 Task: Add an event with the title Lunch and Learn Session, date '2023/10/19', time 8:30 AM to 10:30 AMand add a description: A lunch and learn session is a unique professional development opportunity where employees gather during their lunch break to learn and engage in educational activities. It combines the convenience of a mealtime with valuable learning experiences, creating a relaxed and interactive environment for knowledge sharing and skill enhancement._x000D_
_x000D_
, put the event into Orange category . Add location for the event as: 321 Via del Corso, Rome, Italy, logged in from the account softage.1@softage.netand send the event invitation to softage.2@softage.net and softage.3@softage.net. Set a reminder for the event 15 minutes before
Action: Mouse moved to (105, 104)
Screenshot: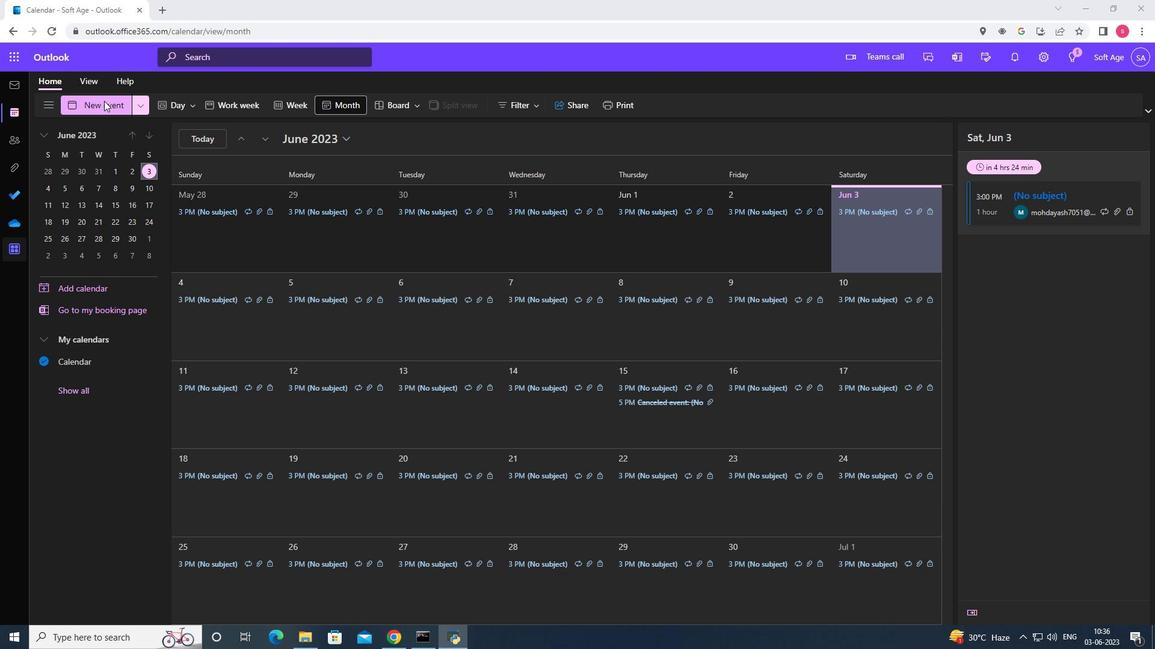 
Action: Mouse pressed left at (105, 104)
Screenshot: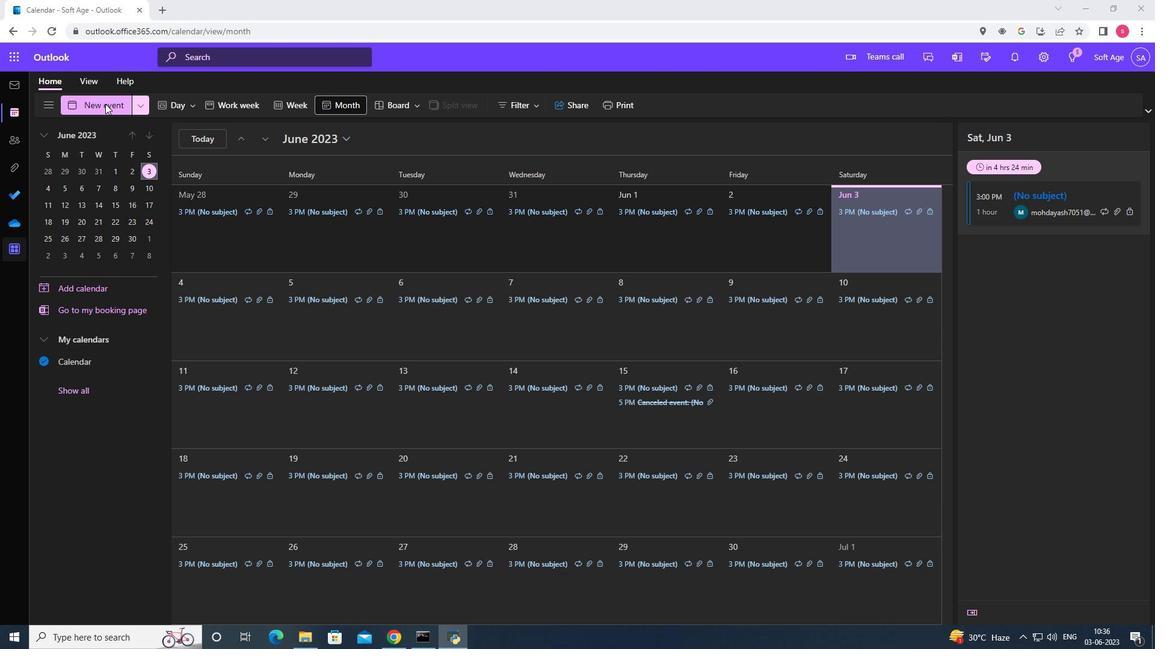 
Action: Mouse moved to (358, 196)
Screenshot: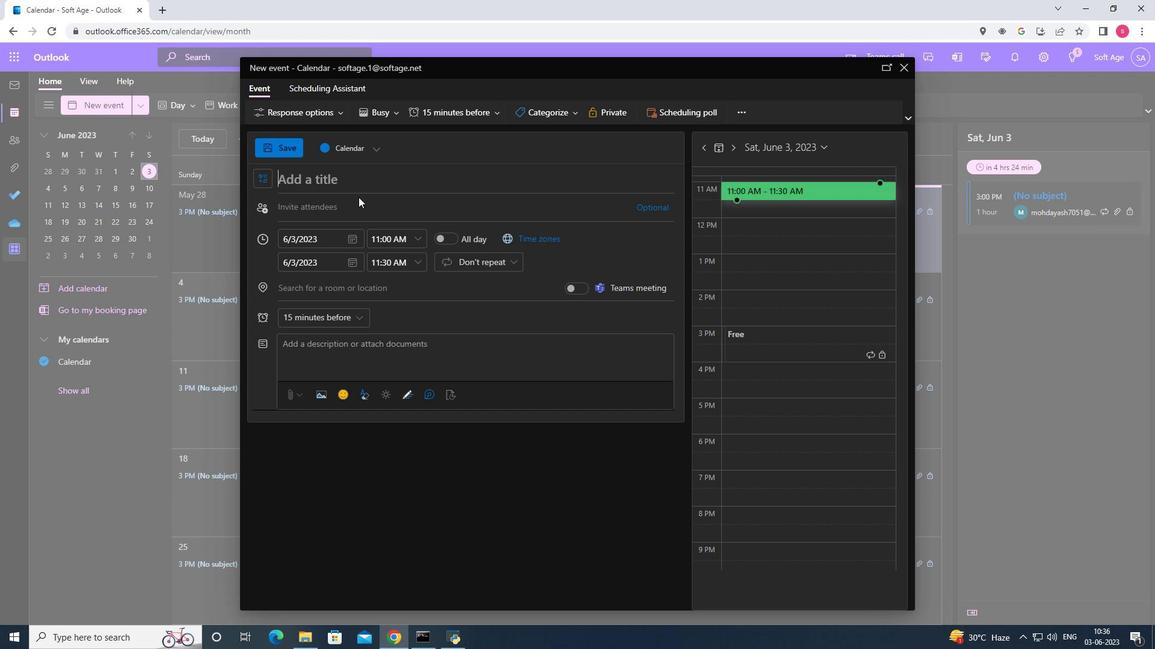 
Action: Key pressed <Key.shift>Lunch<Key.space><Key.shift><Key.shift><Key.shift><Key.shift><Key.shift><Key.shift><Key.shift><Key.shift><Key.shift><Key.shift><Key.shift><Key.shift><Key.shift><Key.shift><Key.shift><Key.shift><Key.shift><Key.shift><Key.shift><Key.shift><Key.shift><Key.shift>and<Key.space><Key.shift><Key.shift><Key.shift><Key.shift><Key.shift><Key.shift><Key.shift><Key.shift><Key.shift><Key.shift><Key.shift><Key.shift><Key.shift><Key.shift><Key.shift><Key.shift><Key.shift><Key.shift><Key.shift><Key.shift><Key.shift><Key.shift><Key.shift><Key.shift><Key.shift><Key.shift><Key.shift><Key.shift><Key.shift>Learn<Key.space><Key.shift>Session
Screenshot: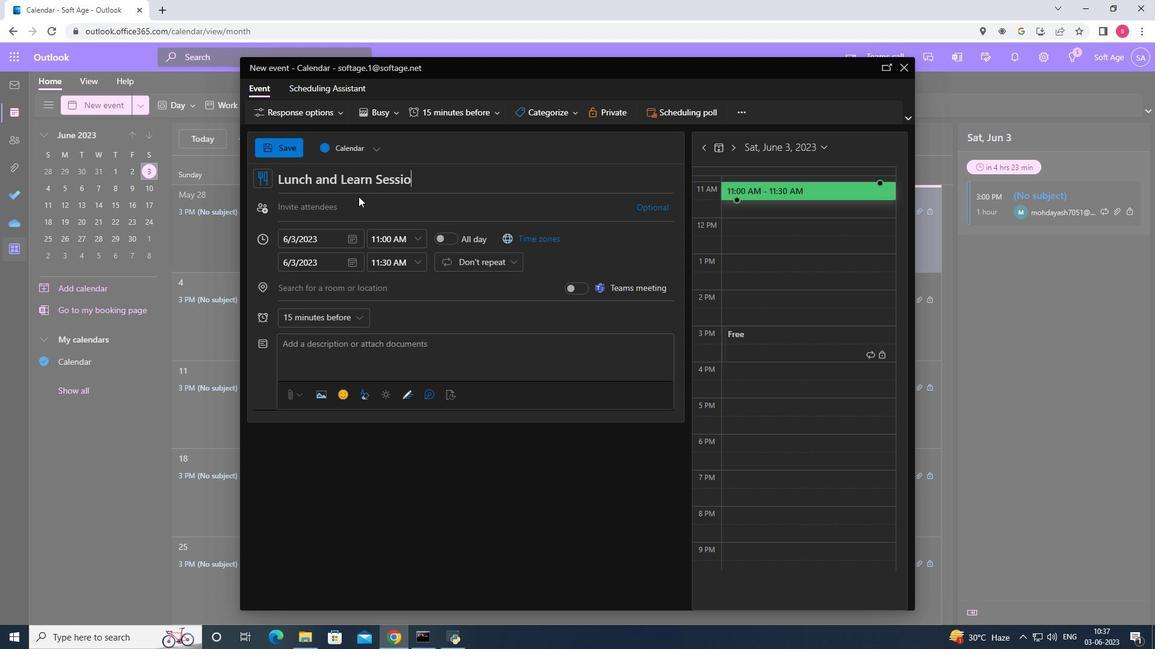 
Action: Mouse moved to (347, 240)
Screenshot: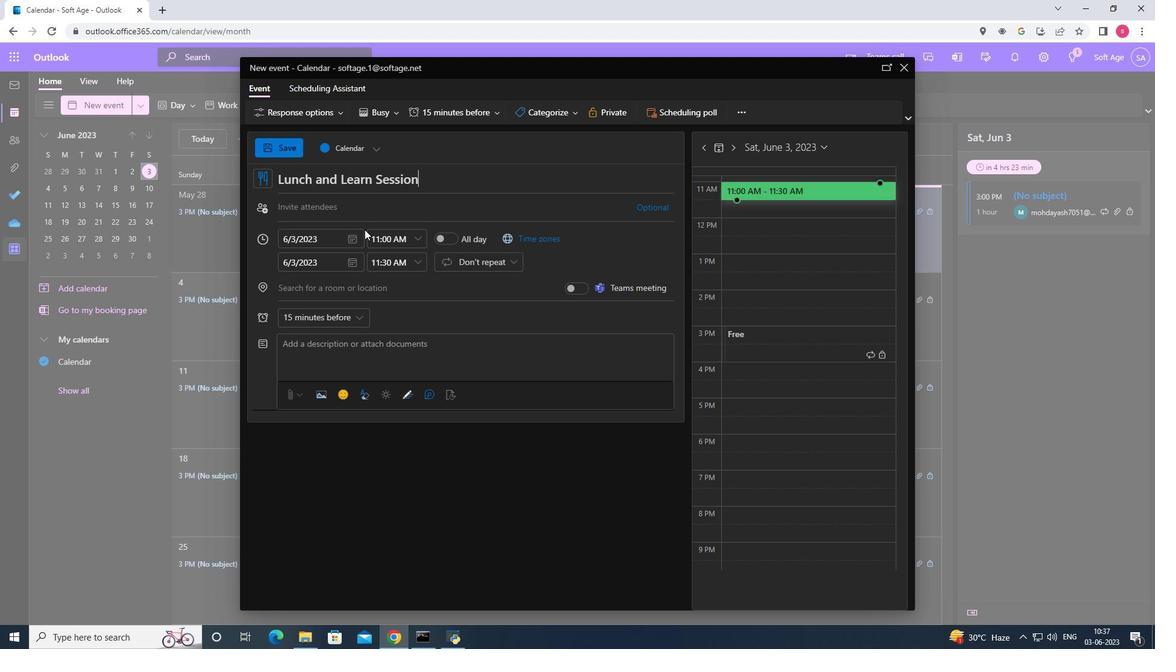 
Action: Mouse pressed left at (347, 240)
Screenshot: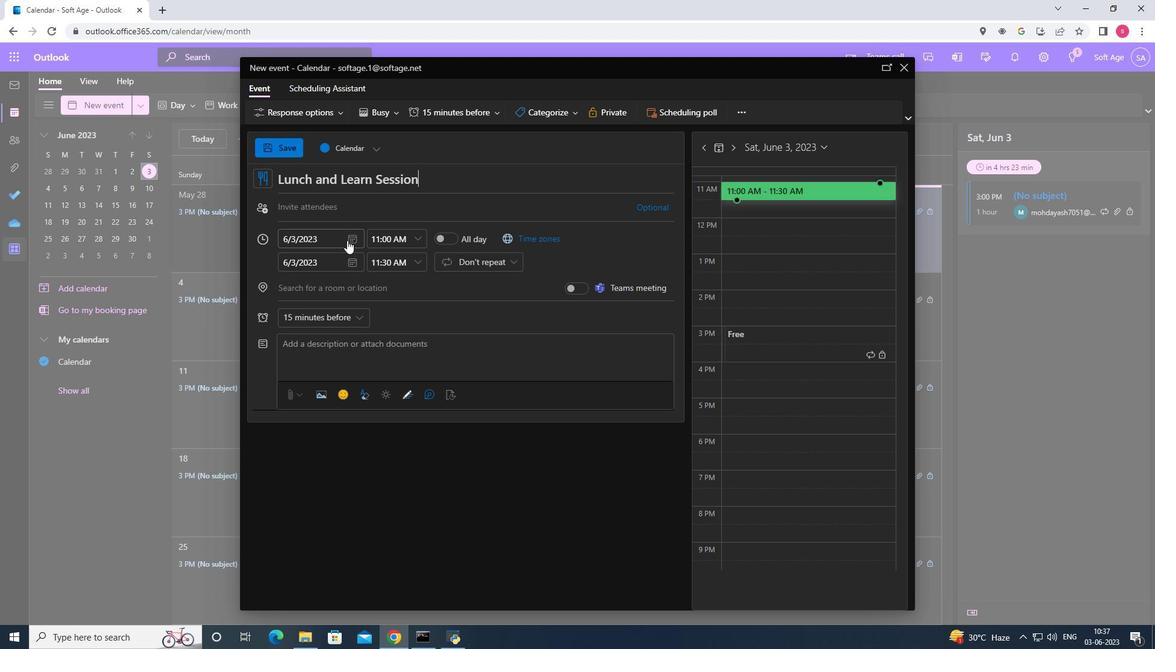 
Action: Mouse moved to (393, 265)
Screenshot: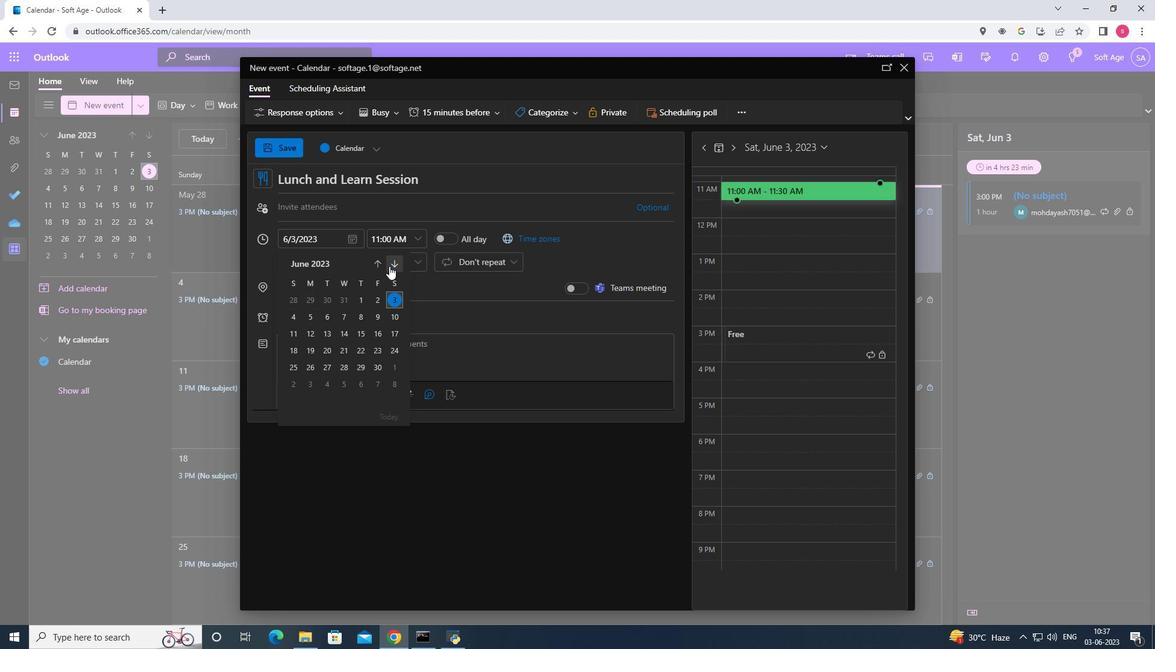 
Action: Mouse pressed left at (393, 265)
Screenshot: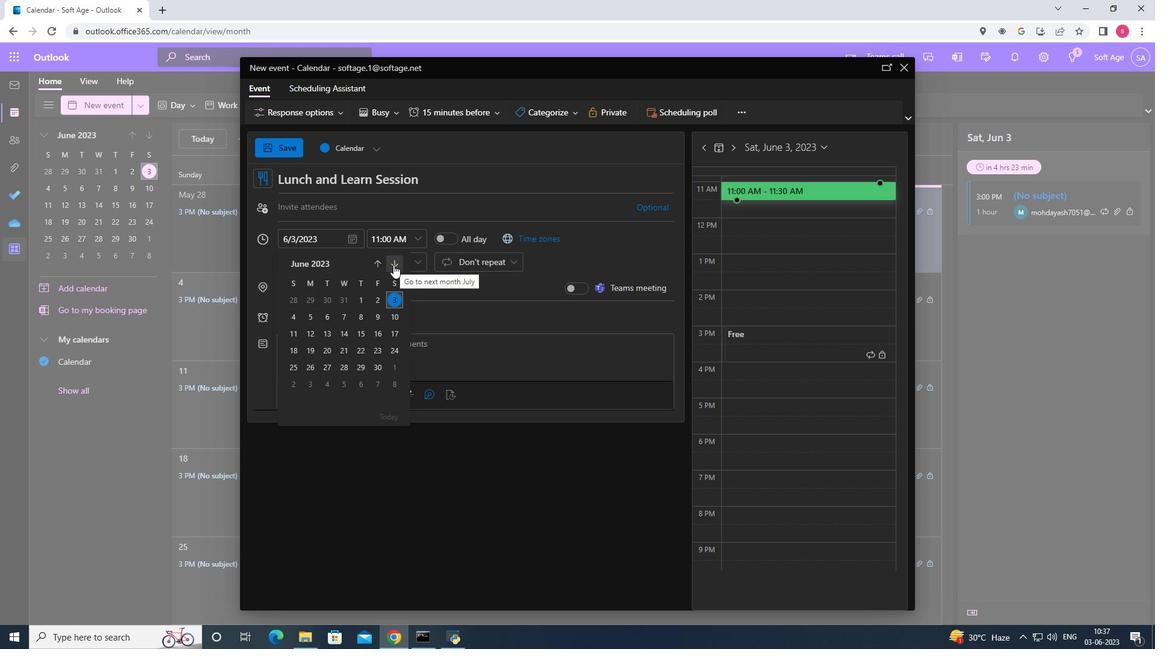 
Action: Mouse pressed left at (393, 265)
Screenshot: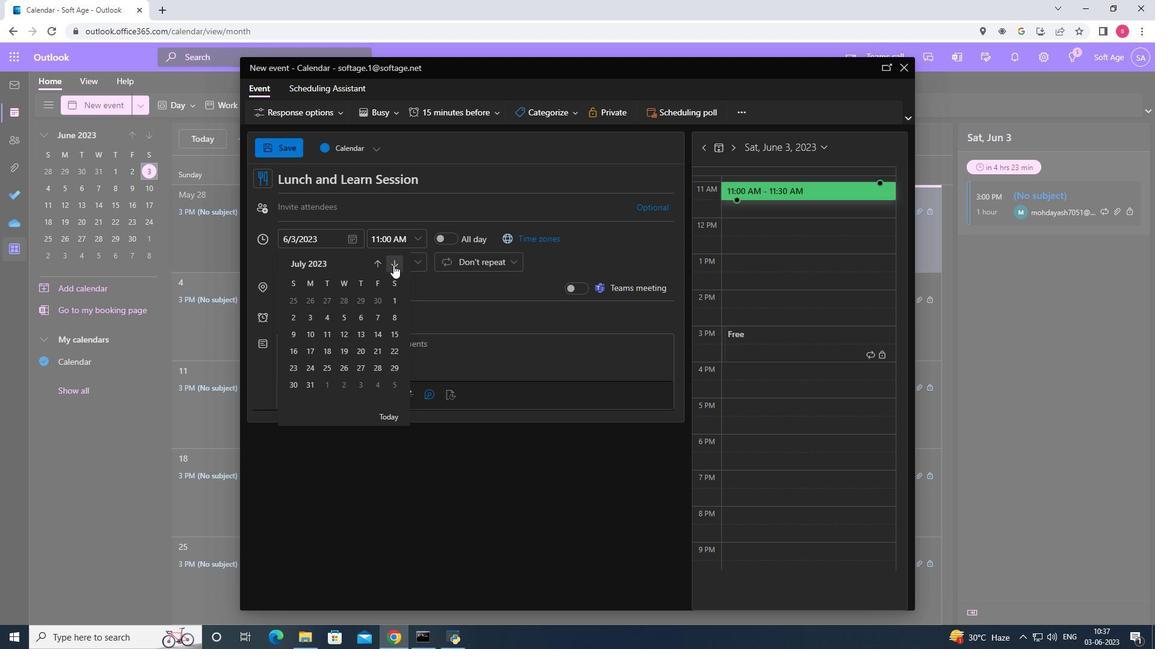 
Action: Mouse pressed left at (393, 265)
Screenshot: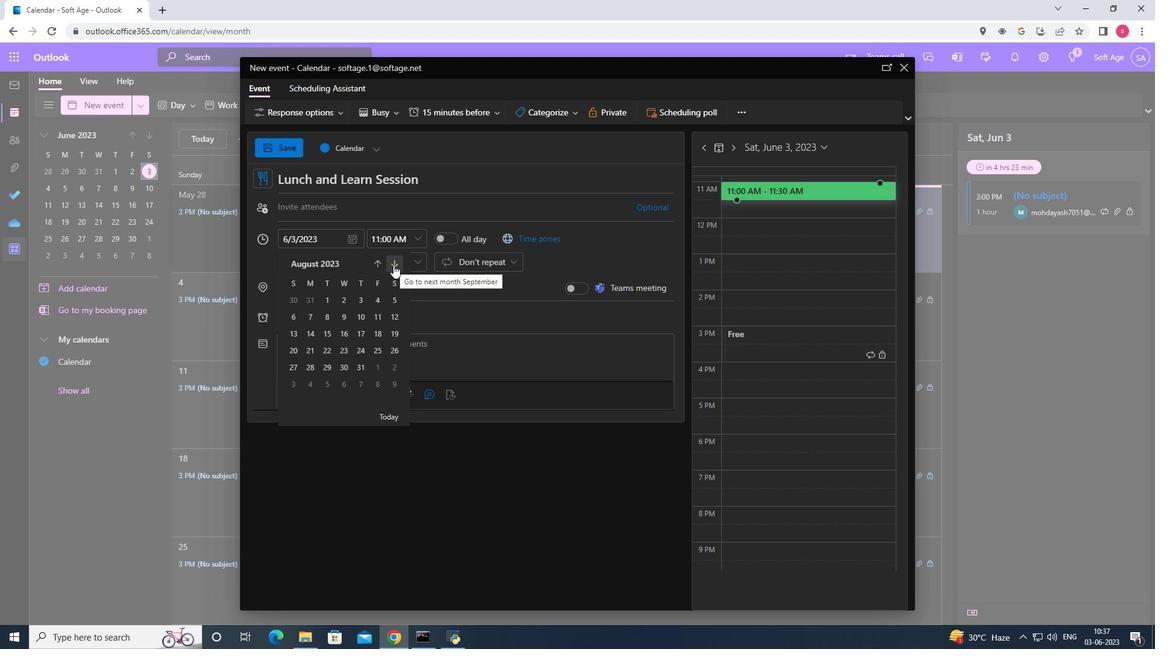 
Action: Mouse pressed left at (393, 265)
Screenshot: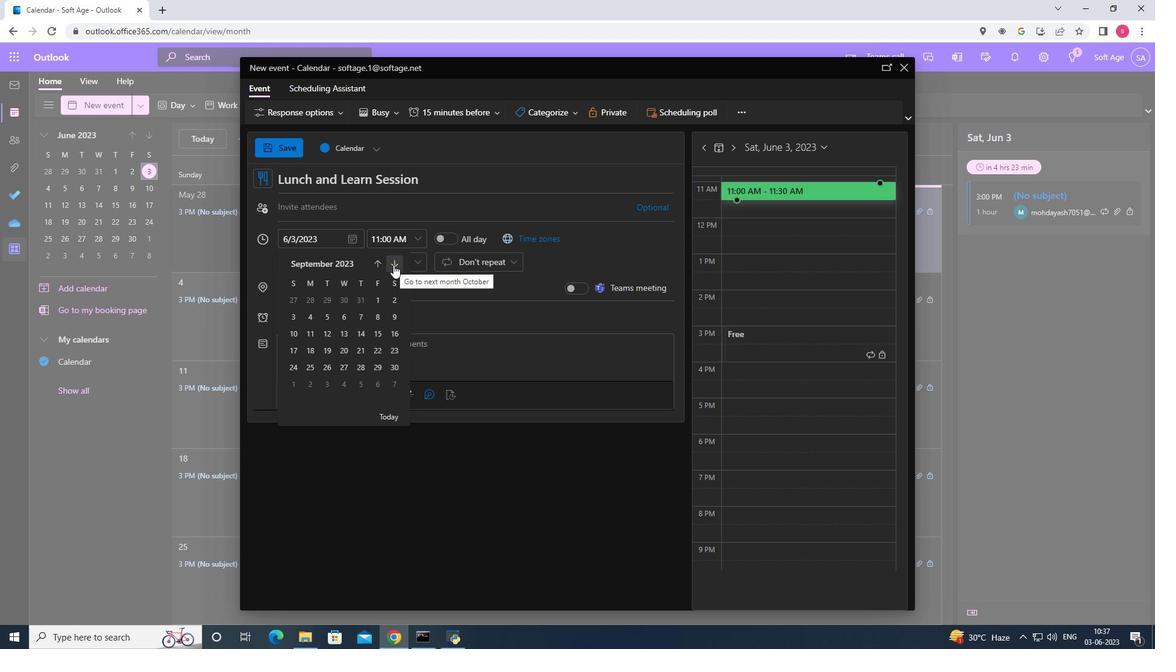 
Action: Mouse moved to (361, 334)
Screenshot: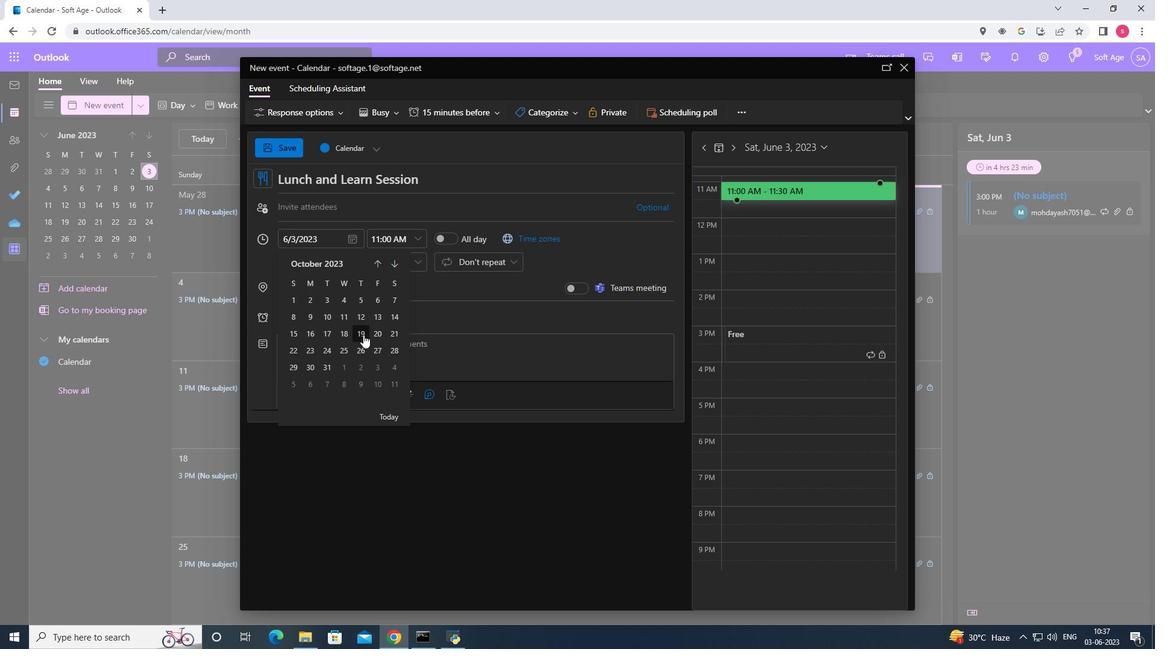 
Action: Mouse pressed left at (361, 334)
Screenshot: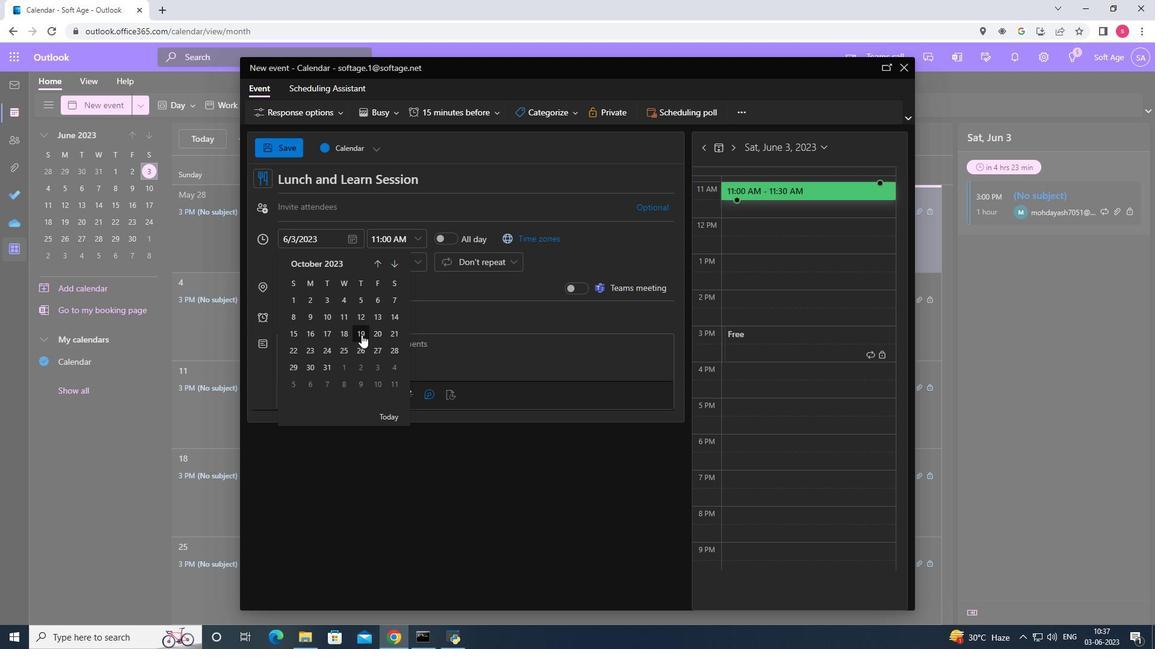 
Action: Mouse moved to (418, 238)
Screenshot: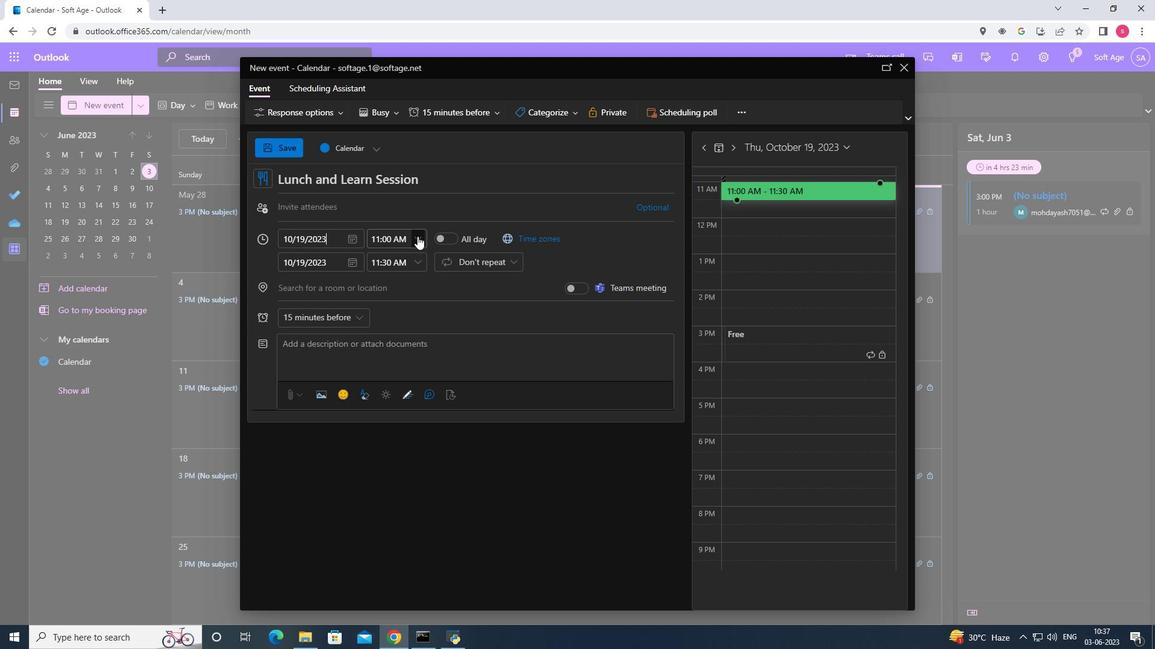 
Action: Mouse pressed left at (418, 238)
Screenshot: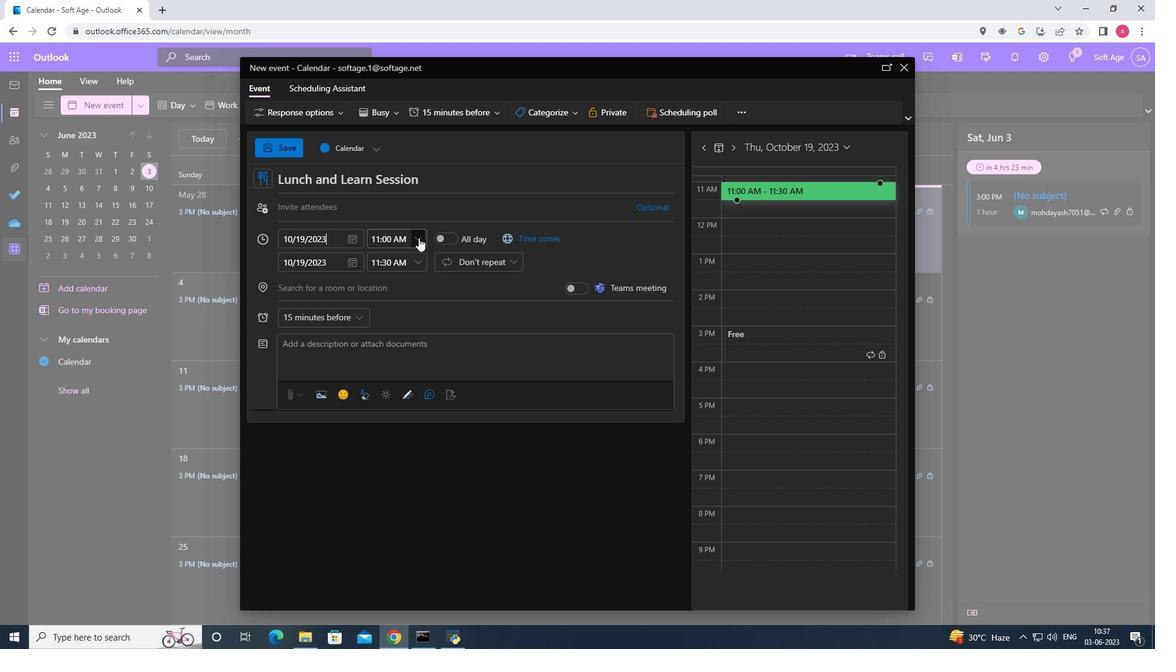
Action: Mouse moved to (434, 256)
Screenshot: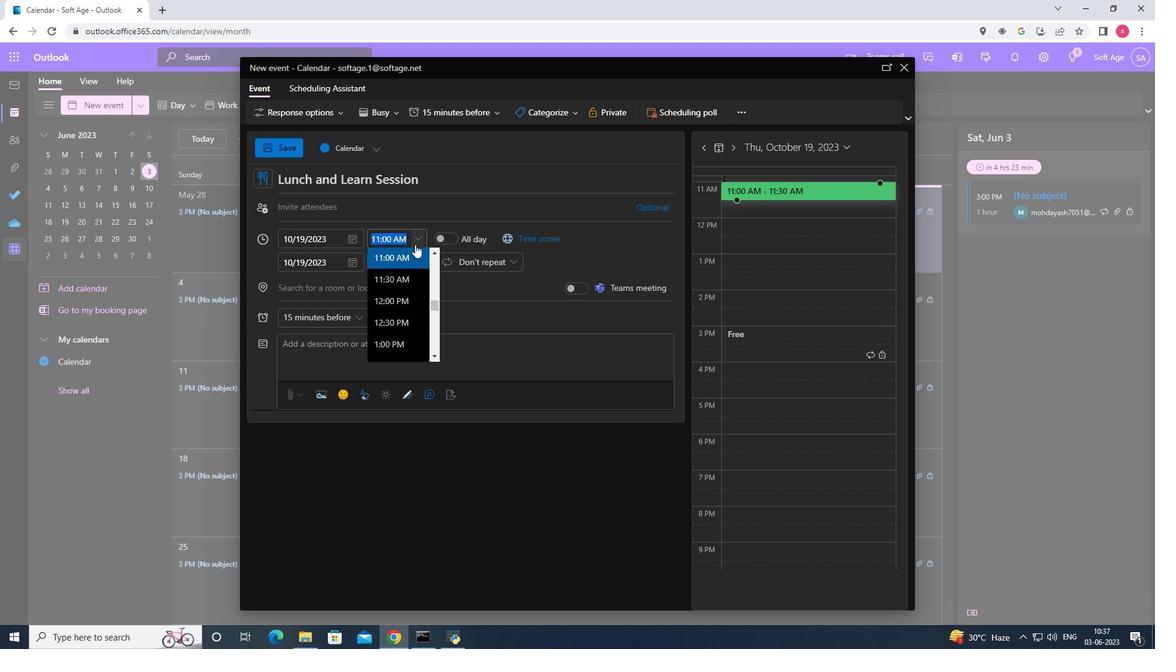 
Action: Mouse pressed left at (434, 256)
Screenshot: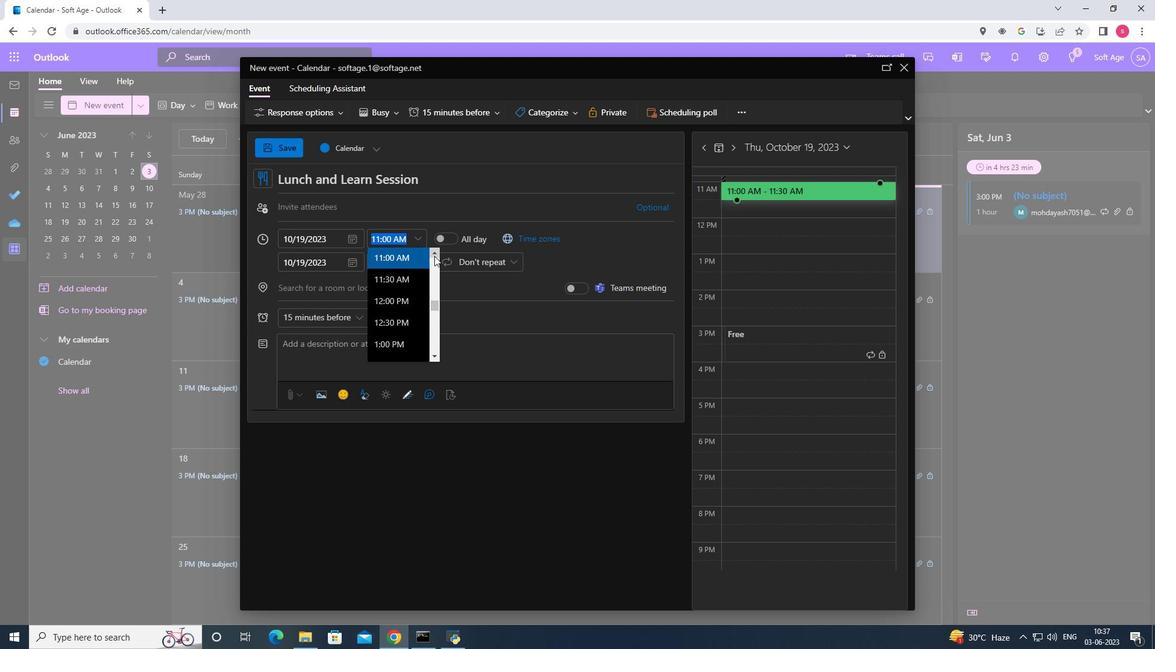 
Action: Mouse pressed left at (434, 256)
Screenshot: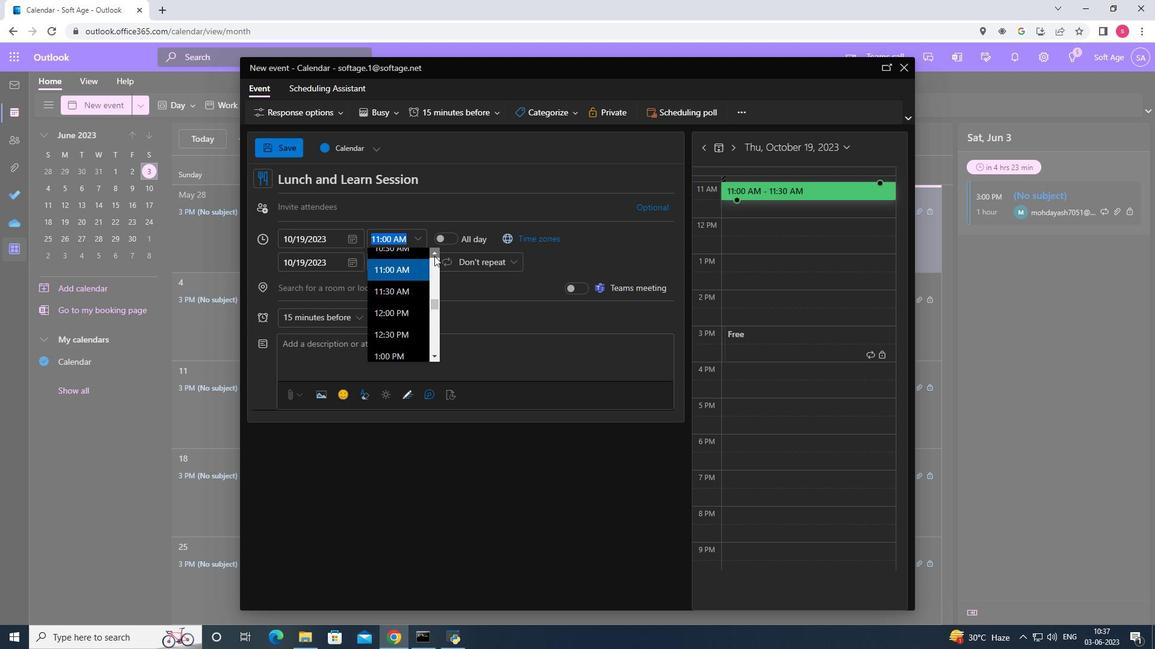 
Action: Mouse pressed left at (434, 256)
Screenshot: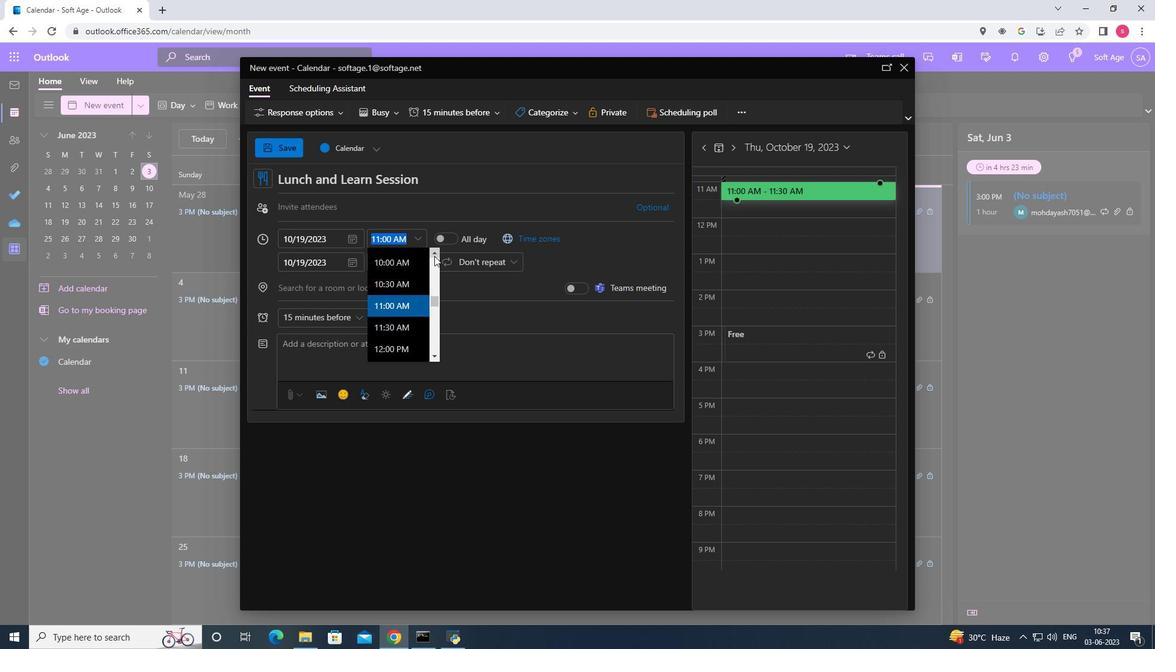 
Action: Mouse pressed left at (434, 256)
Screenshot: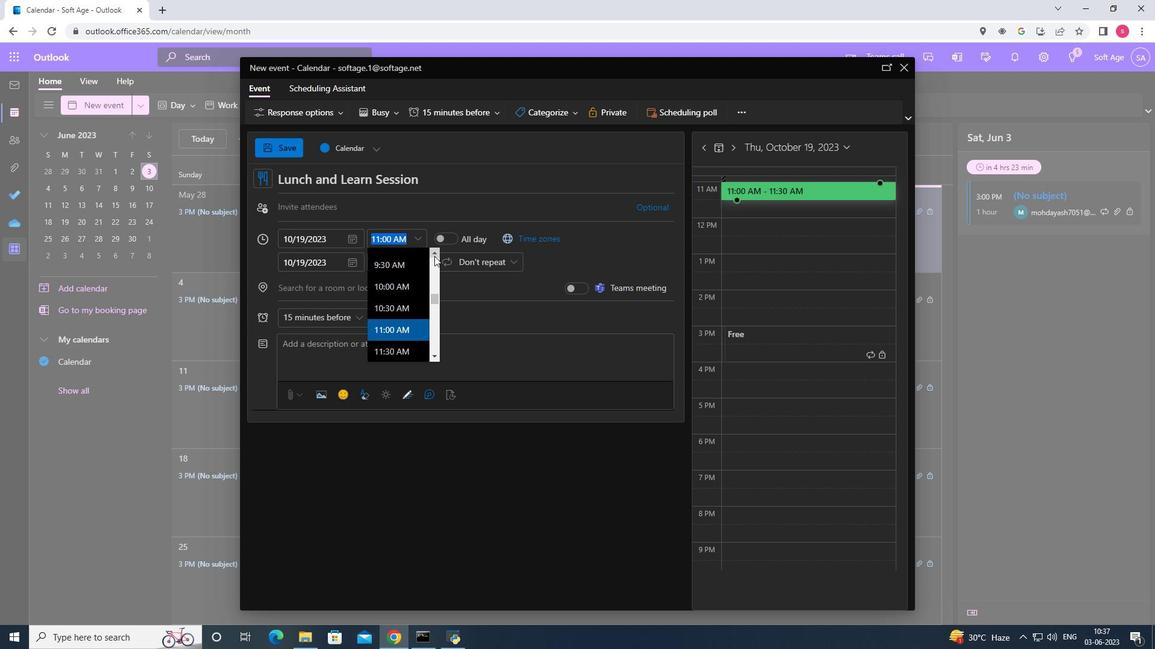 
Action: Mouse pressed left at (434, 256)
Screenshot: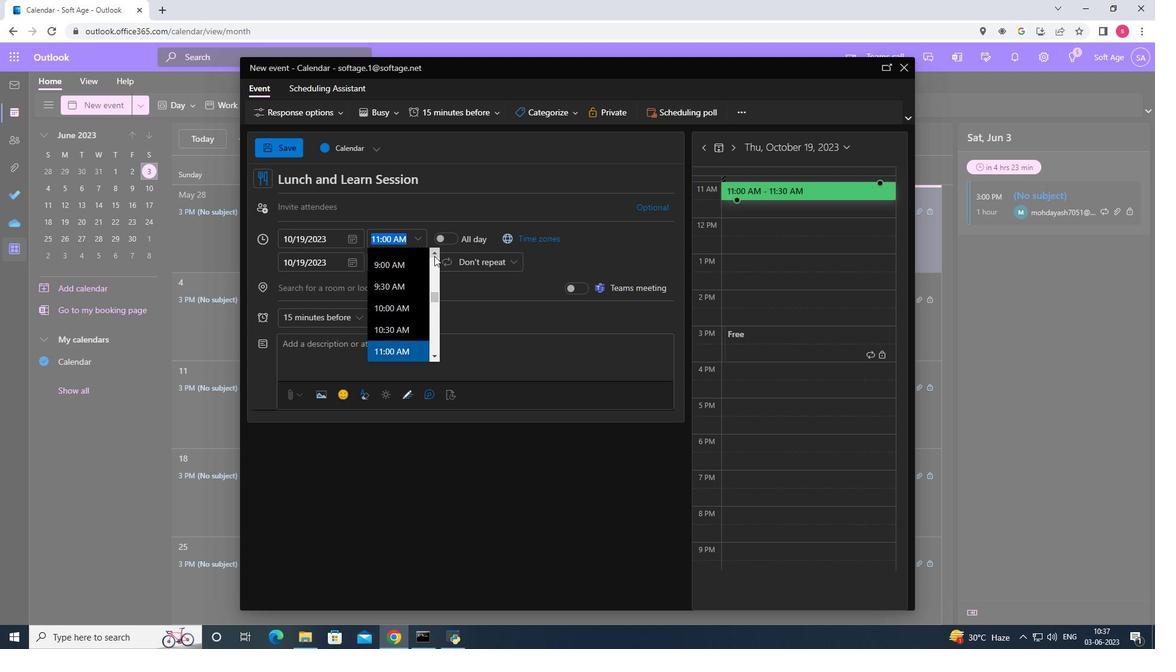 
Action: Mouse pressed left at (434, 256)
Screenshot: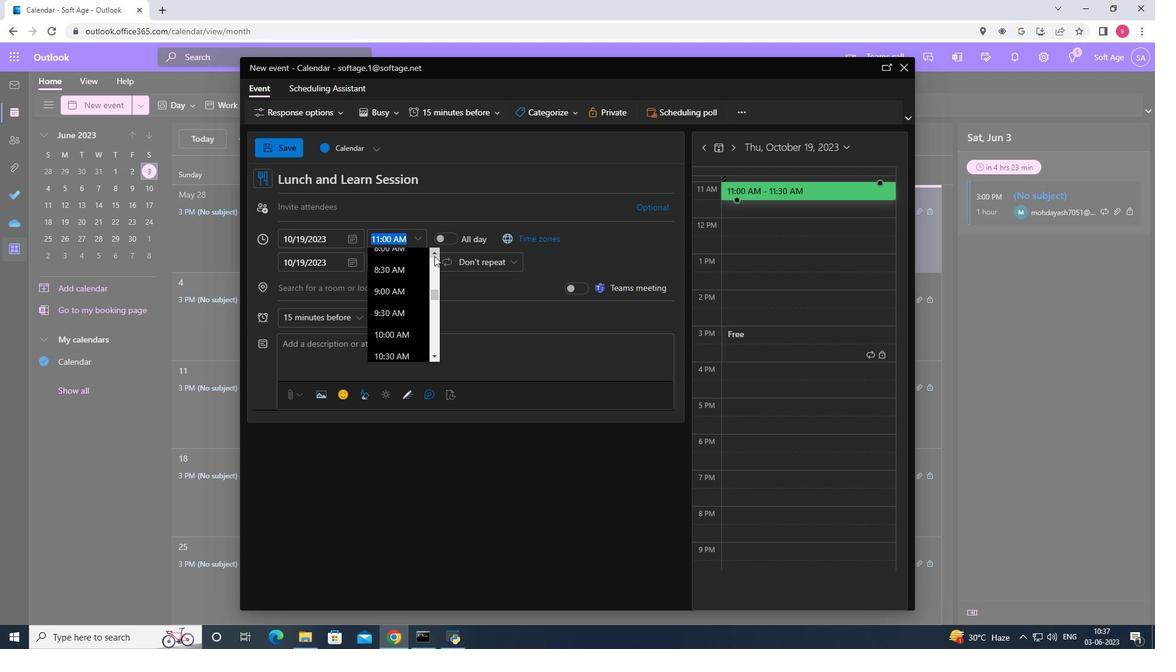 
Action: Mouse moved to (395, 289)
Screenshot: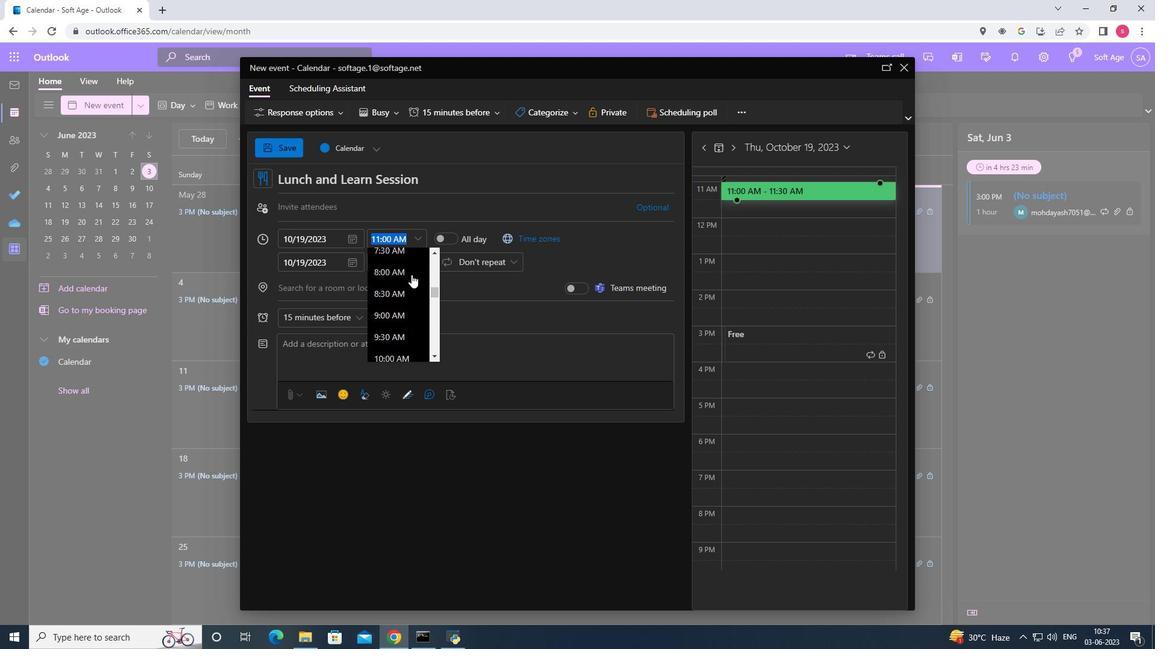 
Action: Mouse pressed left at (395, 289)
Screenshot: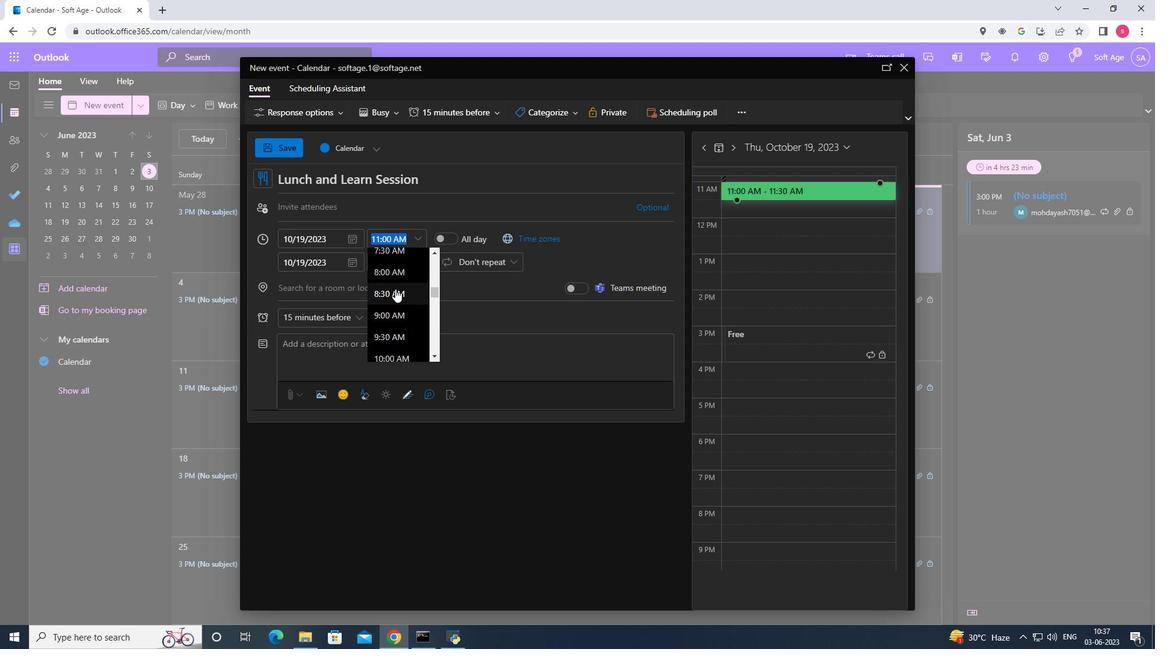 
Action: Mouse moved to (421, 265)
Screenshot: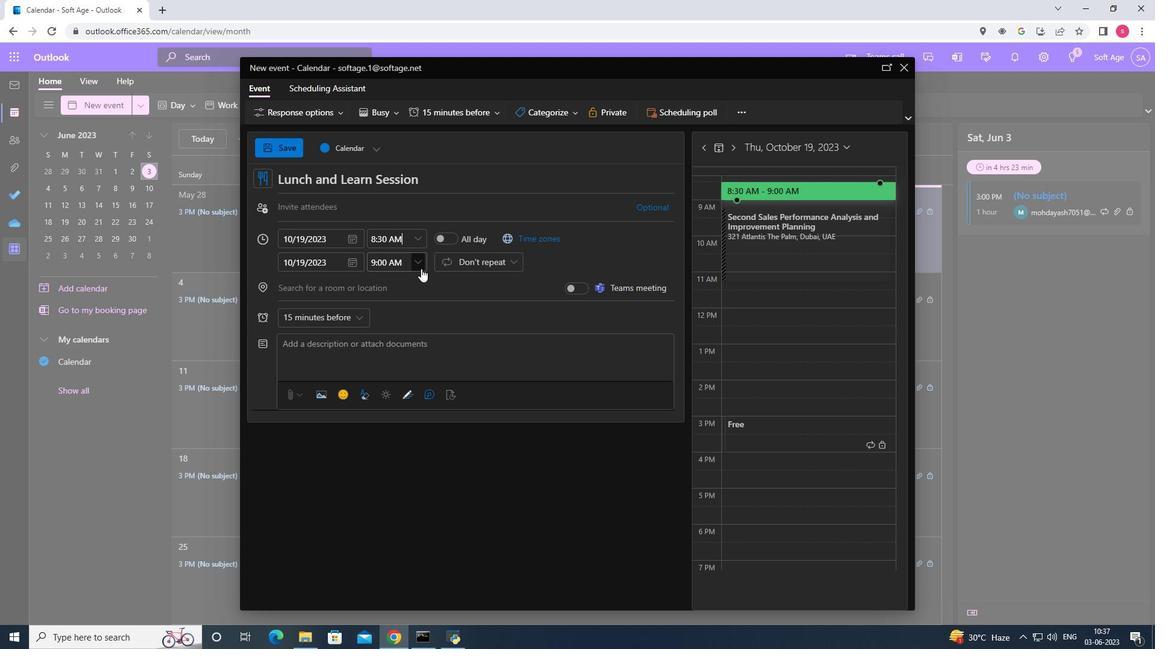 
Action: Mouse pressed left at (421, 265)
Screenshot: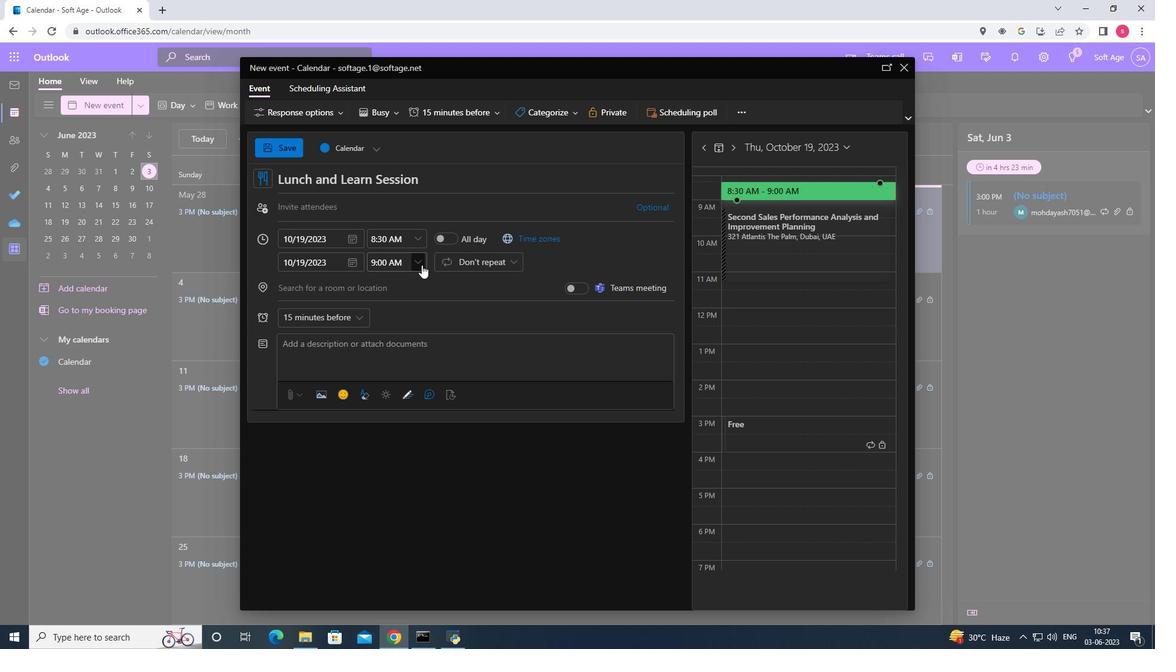 
Action: Mouse moved to (412, 345)
Screenshot: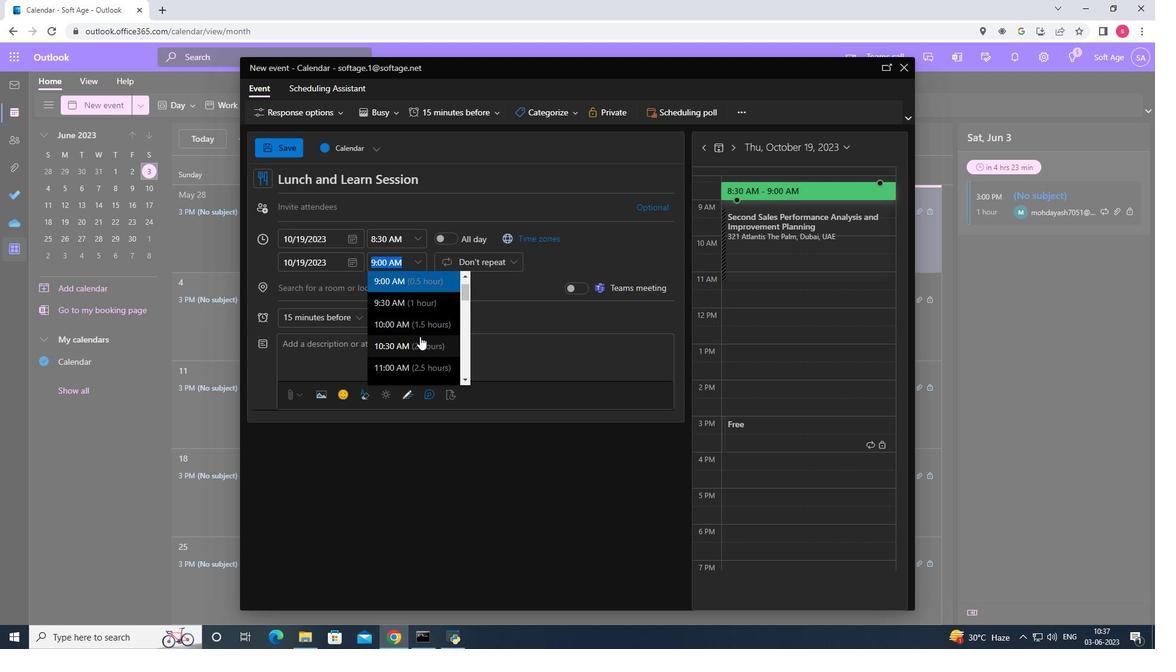 
Action: Mouse pressed left at (412, 345)
Screenshot: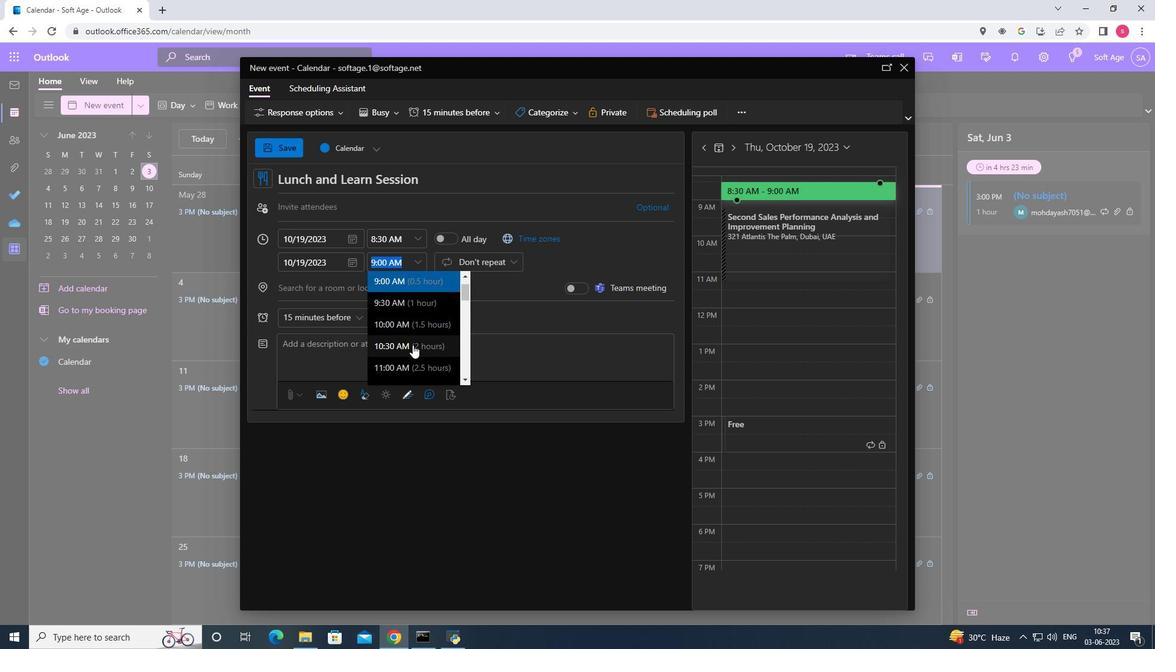 
Action: Mouse moved to (367, 350)
Screenshot: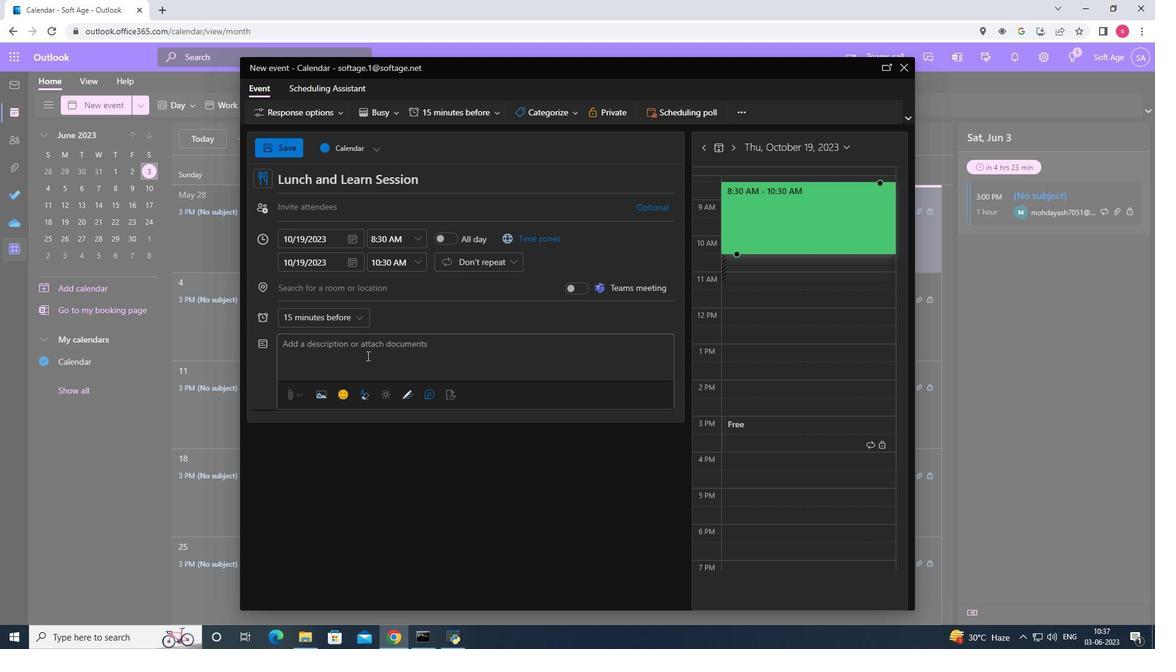 
Action: Mouse pressed left at (367, 350)
Screenshot: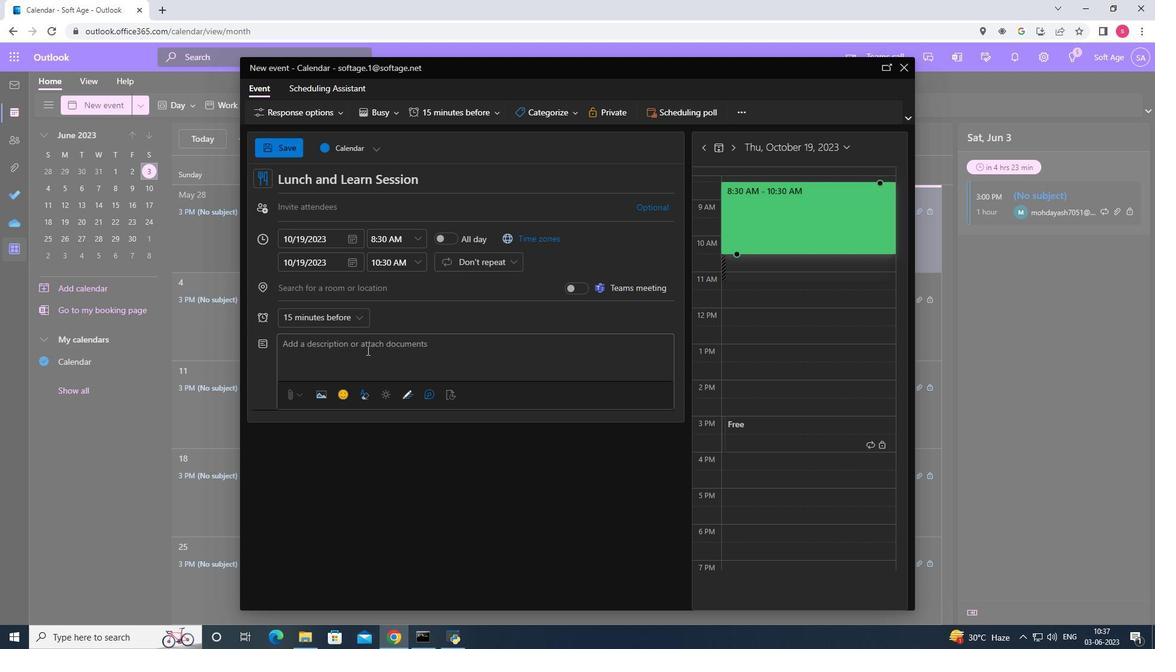 
Action: Mouse moved to (368, 349)
Screenshot: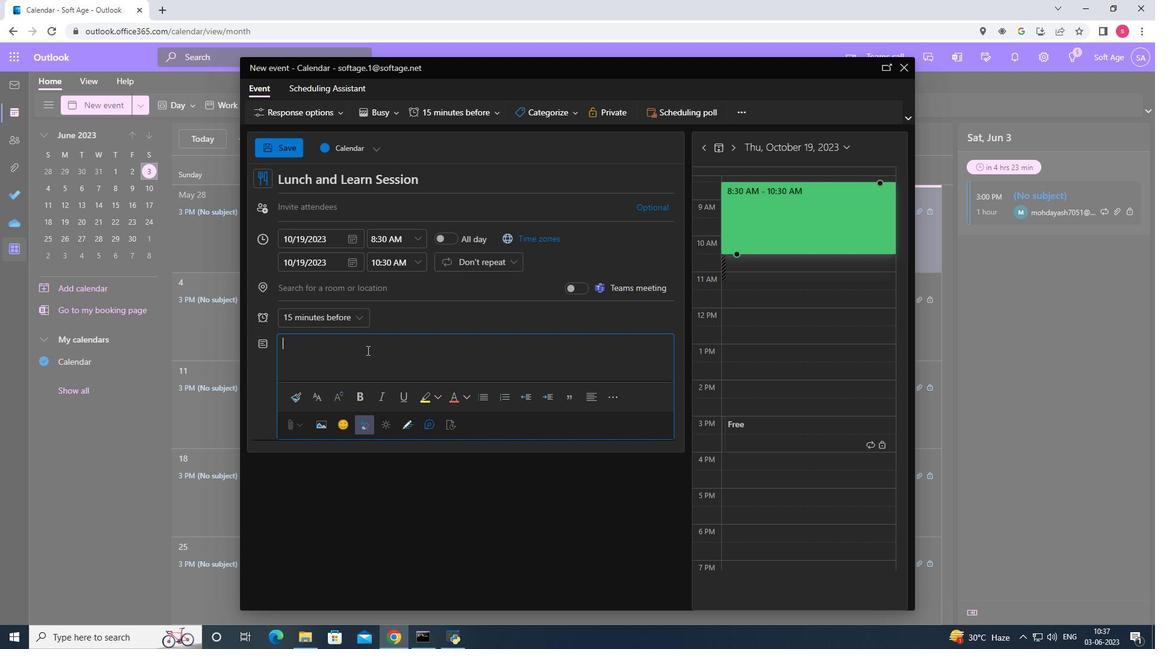 
Action: Key pressed <Key.shift>A<Key.space>lunch<Key.space>and<Key.space>learn<Key.space>session<Key.space>is<Key.space>a<Key.space>unique<Key.space>professional<Key.space>development<Key.space>opportunt<Key.backspace>ity<Key.space>where<Key.space>employes<Key.backspace>es<Key.space>gather<Key.space>during<Key.space>their<Key.space>lunch<Key.space>break<Key.space>to<Key.space>learn<Key.space>and<Key.space>engage<Key.space>in<Key.space>educational<Key.space>activities.<Key.space><Key.shift>It<Key.space>combines<Key.space>the<Key.space>conver<Key.backspace>nience<Key.space>of<Key.space>a<Key.space>mealtime<Key.space>with<Key.space>valuable<Key.space>learning<Key.space>experiences,<Key.space>ca<Key.backspace>ra<Key.backspace>eating<Key.space>a<Key.space>relaxed<Key.space>and<Key.space>interactive<Key.space>environment<Key.space>for<Key.space>knowledge<Key.space>sharing<Key.space>am<Key.backspace>nd<Key.space>skill<Key.space>enhancement.
Screenshot: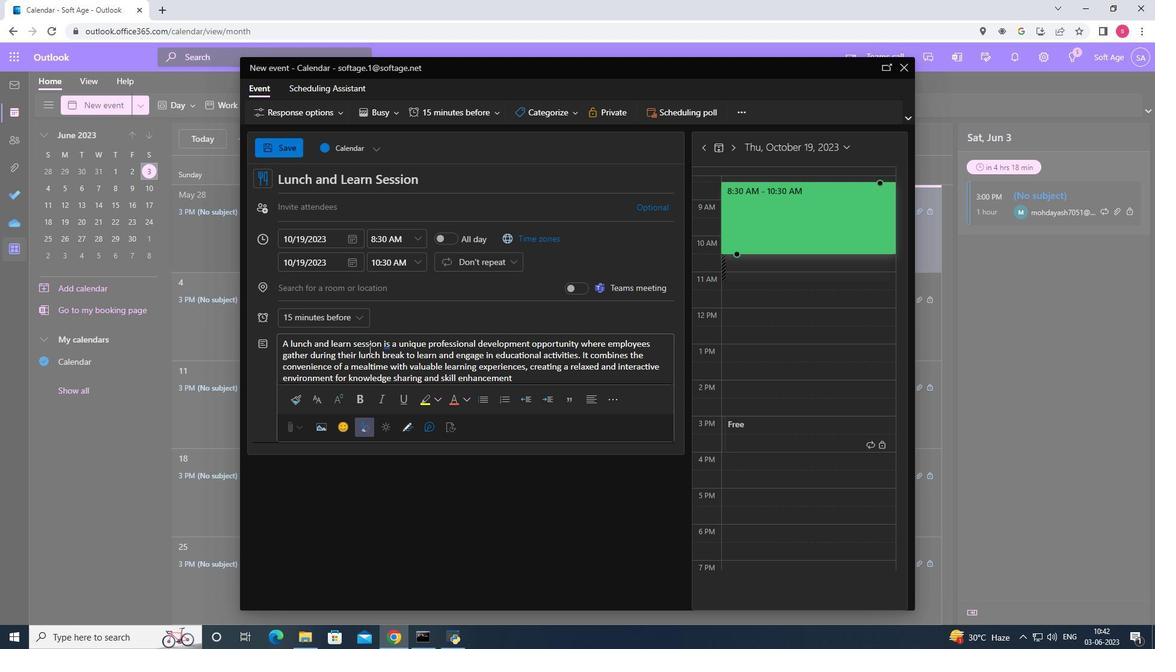 
Action: Mouse moved to (562, 108)
Screenshot: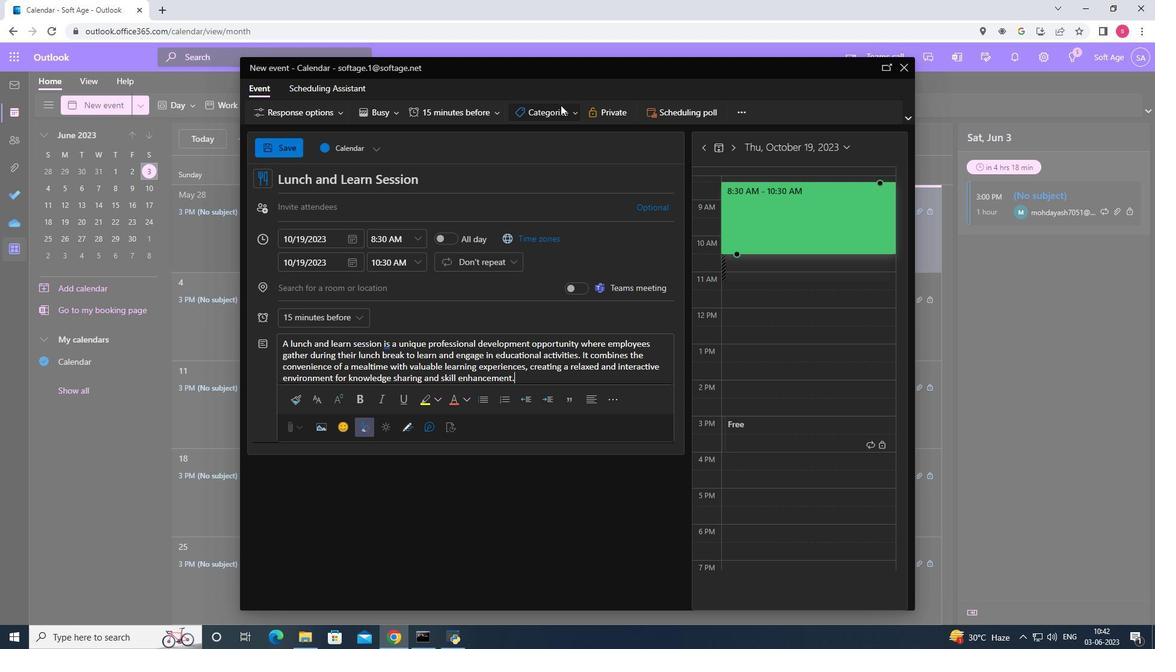 
Action: Mouse pressed left at (562, 108)
Screenshot: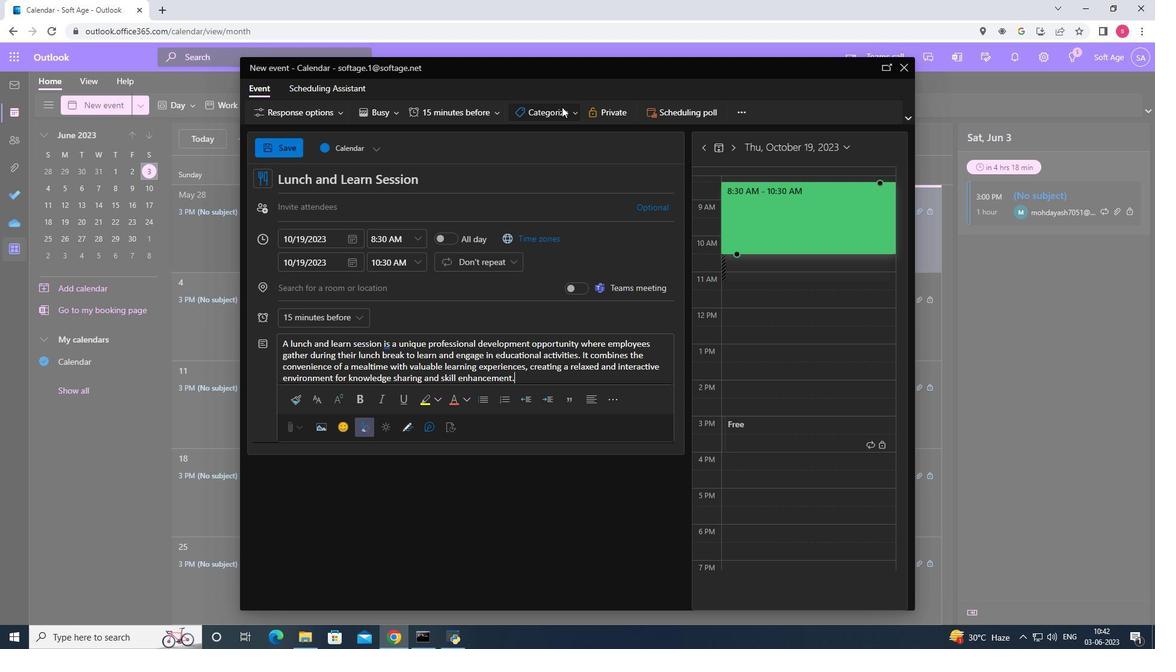 
Action: Mouse moved to (569, 178)
Screenshot: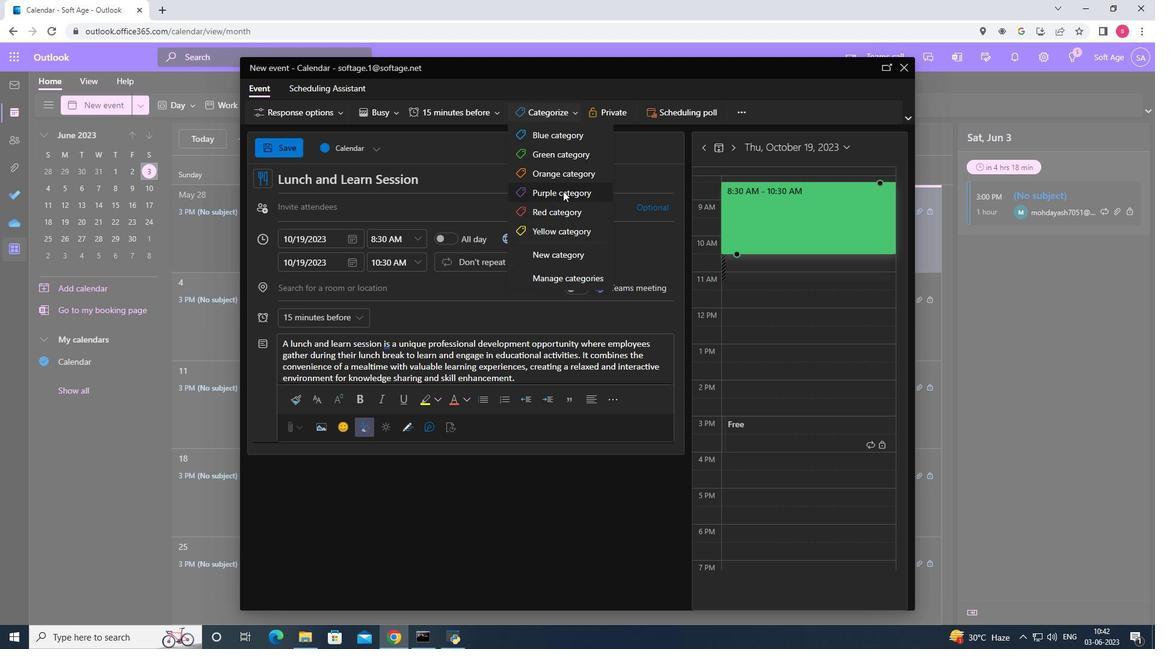 
Action: Mouse pressed left at (569, 178)
Screenshot: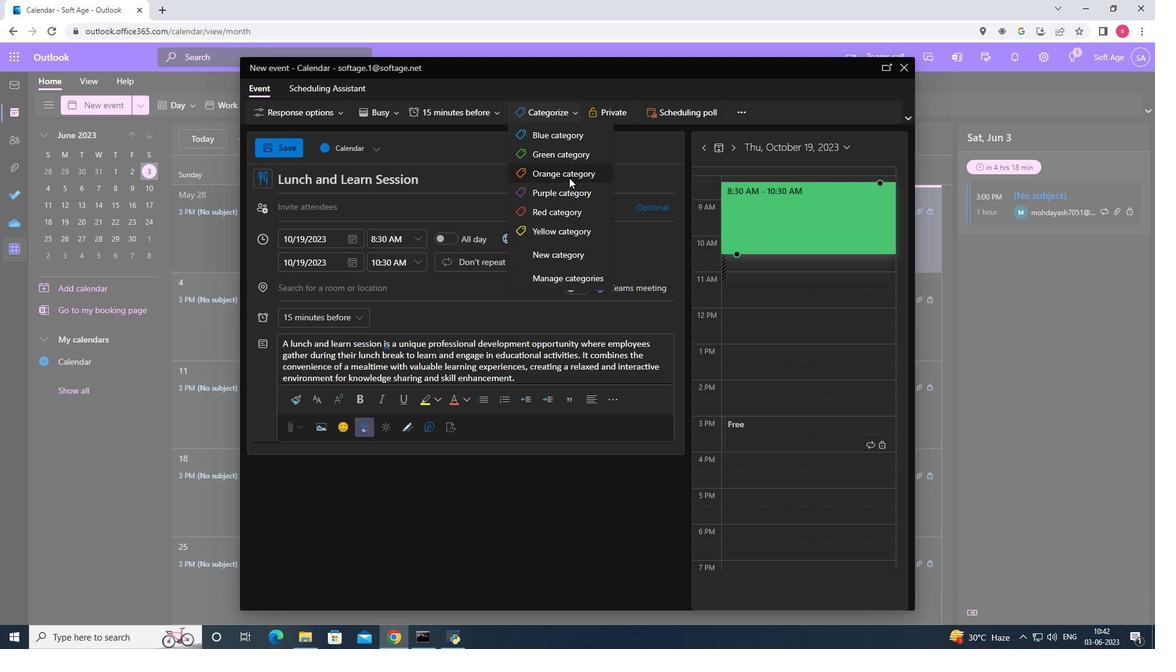 
Action: Mouse moved to (375, 291)
Screenshot: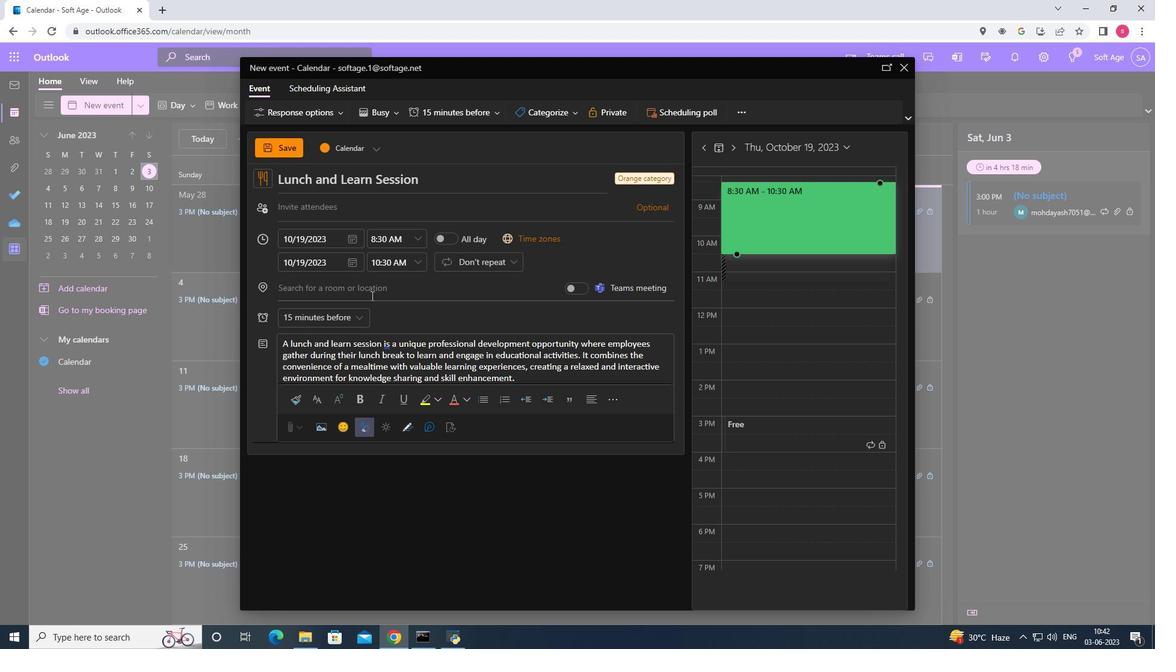 
Action: Mouse pressed left at (375, 291)
Screenshot: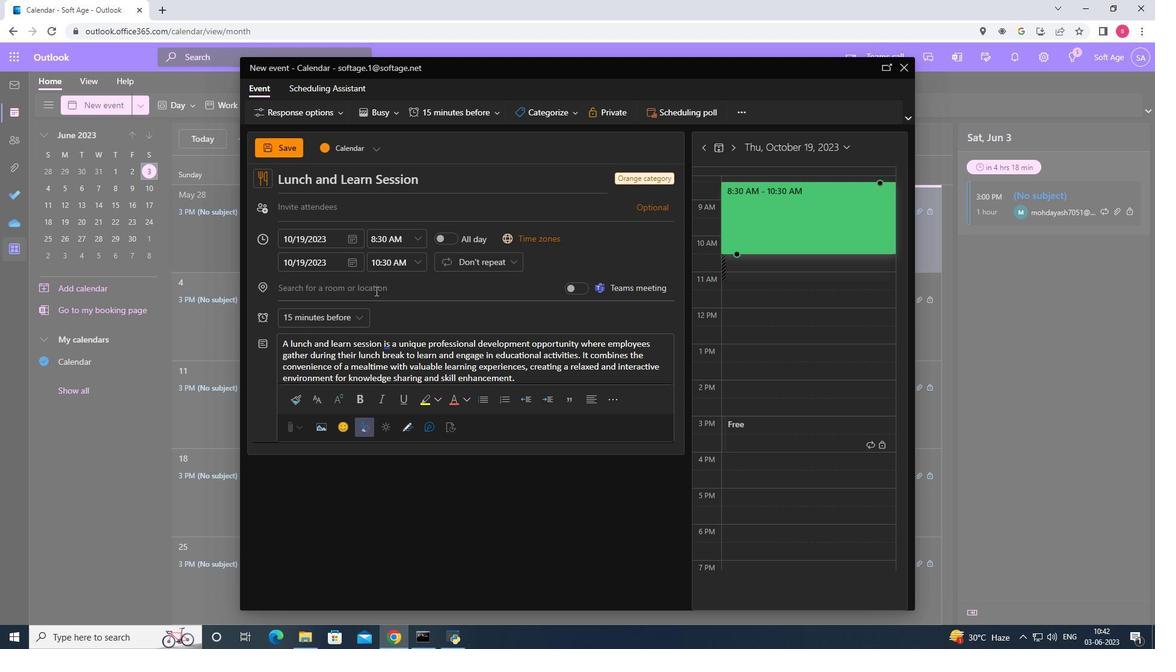 
Action: Key pressed 321<Key.space><Key.shift>Via<Key.space><Key.shift><Key.shift>de<Key.backspace><Key.backspace>del<Key.space><Key.shift><Key.shift>Corso,<Key.space><Key.shift><Key.shift><Key.shift><Key.shift><Key.shift><Key.shift><Key.shift><Key.shift><Key.shift><Key.shift><Key.shift><Key.shift><Key.shift><Key.shift><Key.shift><Key.shift><Key.shift><Key.shift><Key.shift><Key.shift><Key.shift><Key.shift><Key.shift><Key.shift><Key.shift><Key.shift><Key.shift><Key.shift><Key.shift><Key.shift><Key.shift><Key.shift><Key.shift><Key.shift><Key.shift><Key.shift><Key.shift><Key.shift><Key.shift><Key.shift><Key.shift><Key.shift><Key.shift><Key.shift><Key.shift><Key.shift><Key.shift><Key.shift><Key.shift><Key.shift><Key.shift><Key.shift><Key.shift><Key.shift><Key.shift><Key.shift><Key.shift><Key.shift><Key.shift>P<Key.backspace><Key.shift><Key.shift><Key.shift><Key.shift><Key.shift><Key.shift><Key.shift><Key.shift>Rome,<Key.space><Key.shift><Key.shift><Key.shift><Key.shift><Key.shift><Key.shift><Key.shift><Key.shift><Key.shift><Key.shift><Key.shift><Key.shift><Key.shift><Key.shift><Key.shift><Key.shift><Key.shift><Key.shift><Key.shift>Li<Key.backspace><Key.backspace>ltaly
Screenshot: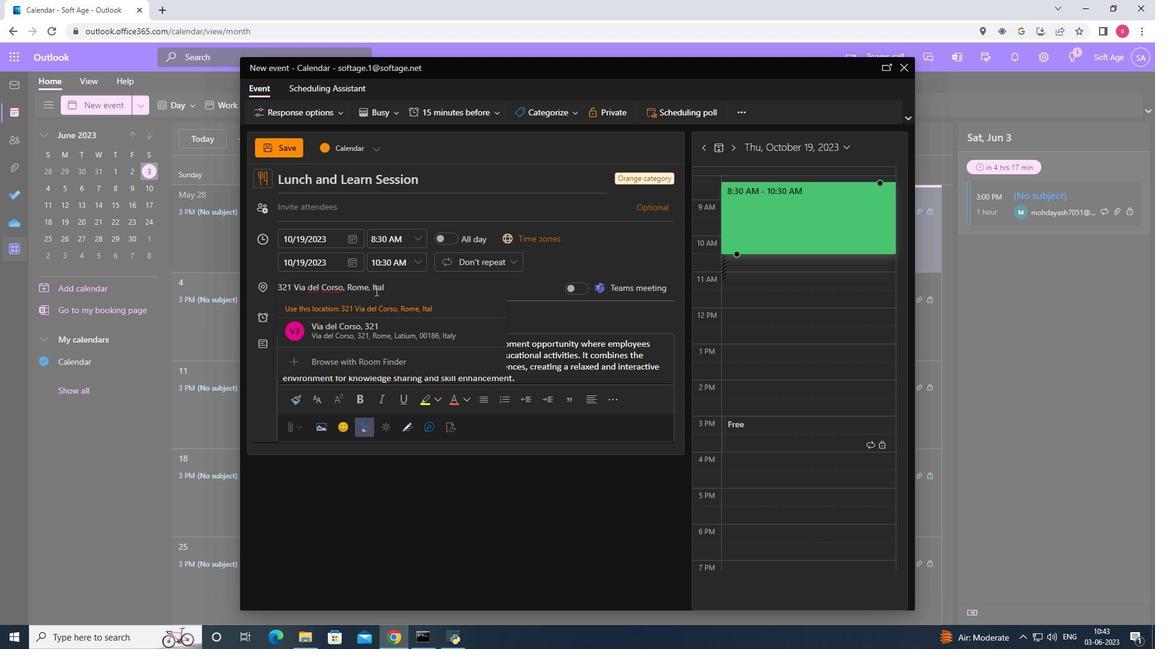 
Action: Mouse moved to (385, 311)
Screenshot: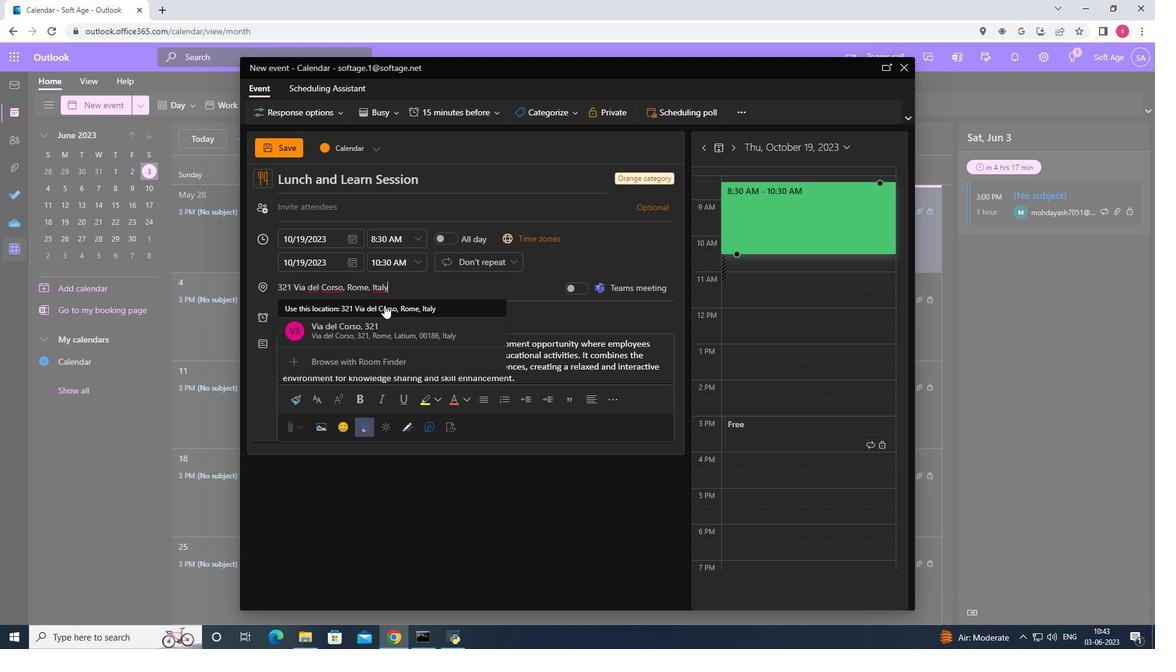 
Action: Mouse pressed left at (385, 311)
Screenshot: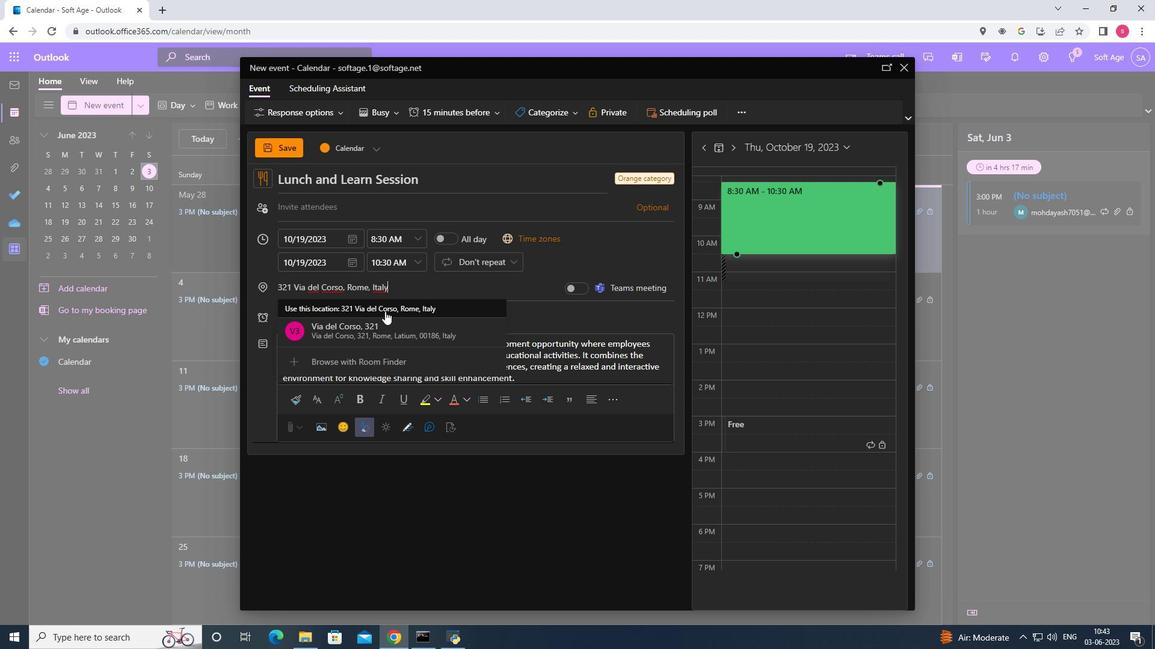 
Action: Mouse moved to (385, 284)
Screenshot: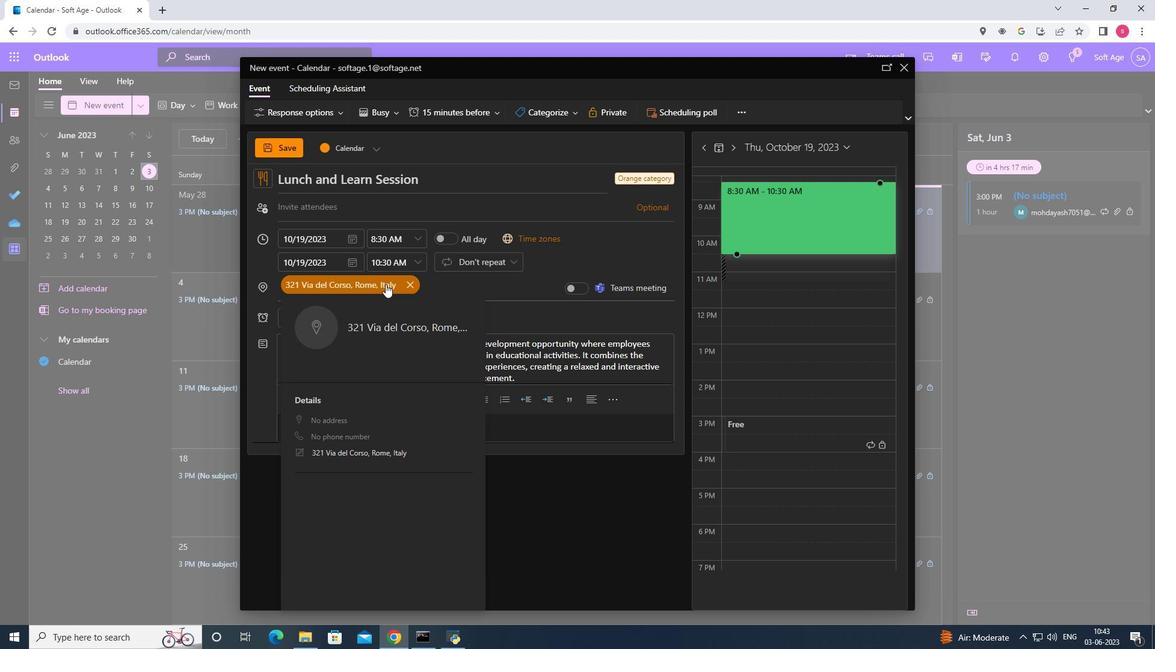 
Action: Mouse pressed left at (385, 284)
Screenshot: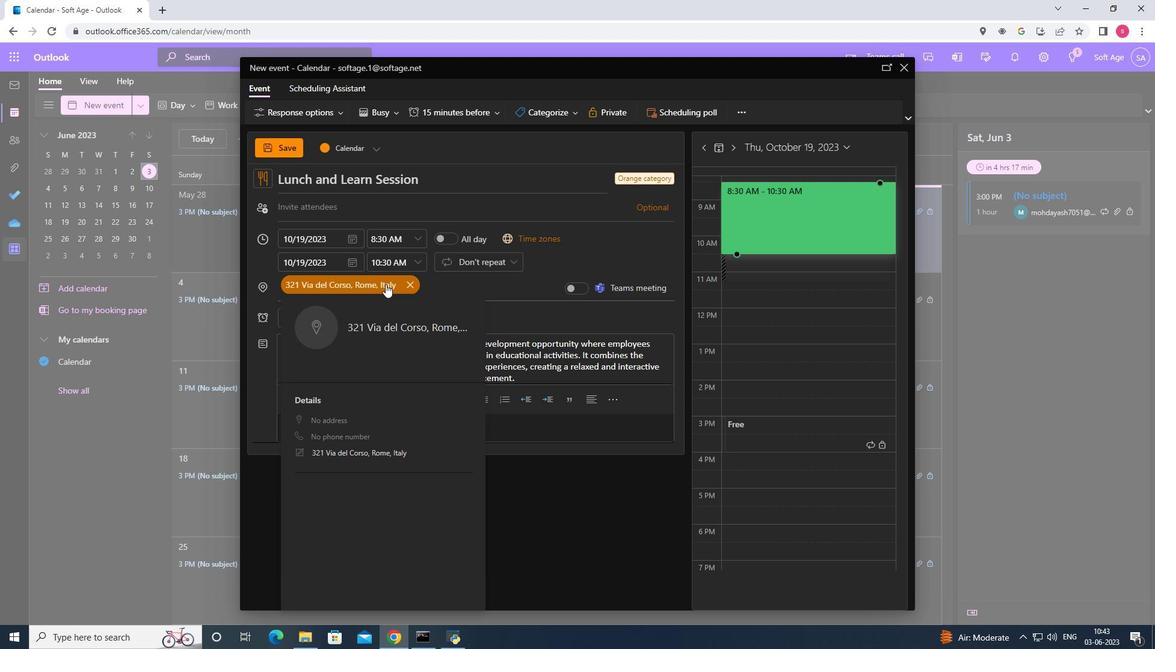 
Action: Mouse moved to (382, 281)
Screenshot: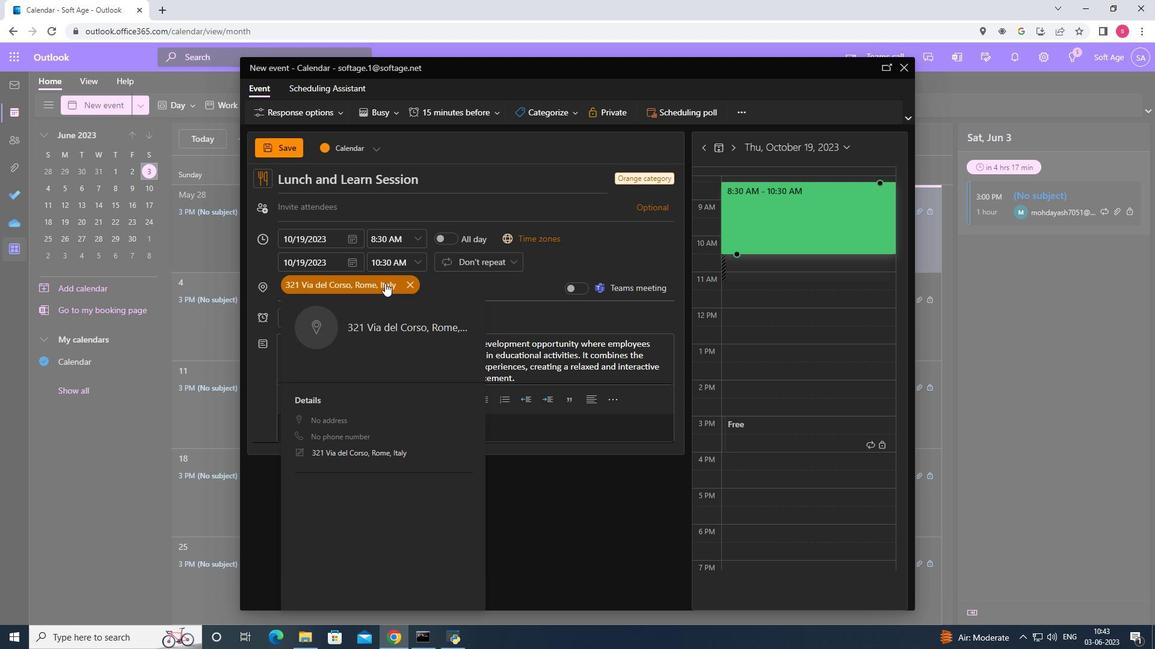 
Action: Mouse pressed left at (382, 281)
Screenshot: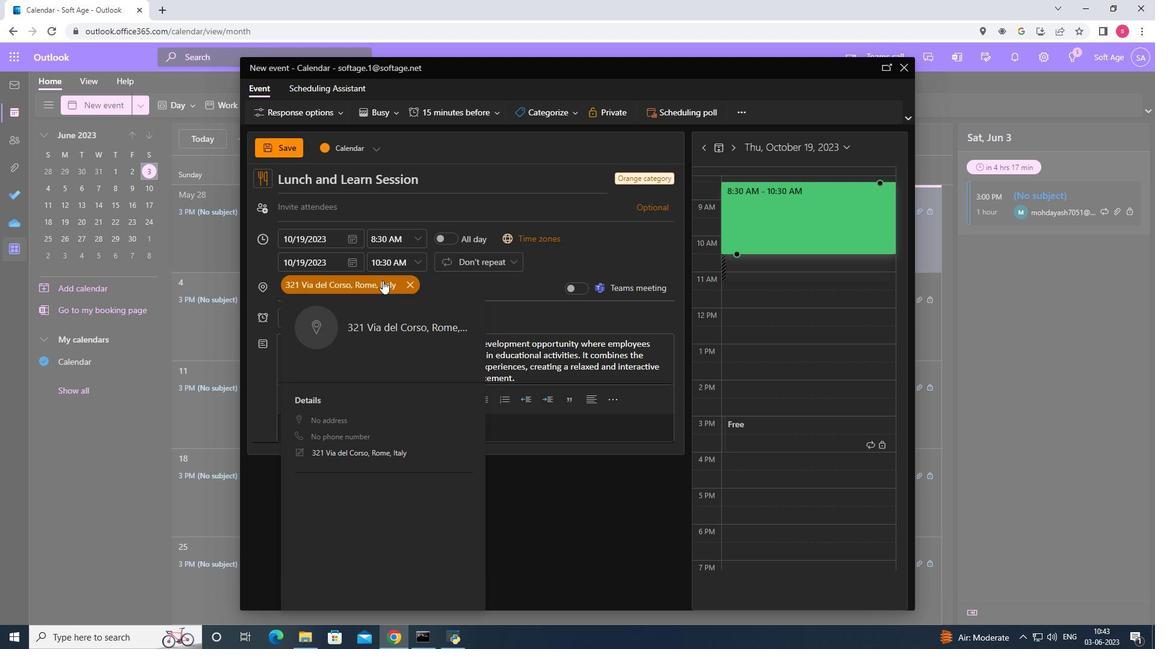 
Action: Mouse moved to (397, 283)
Screenshot: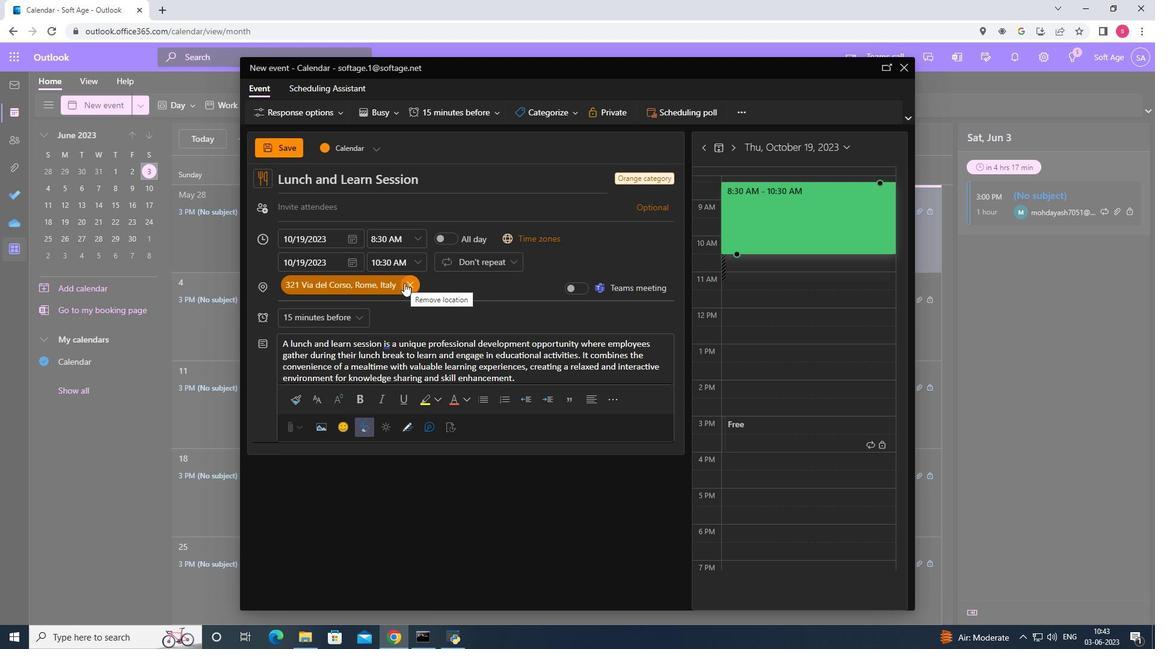 
Action: Mouse pressed left at (397, 283)
Screenshot: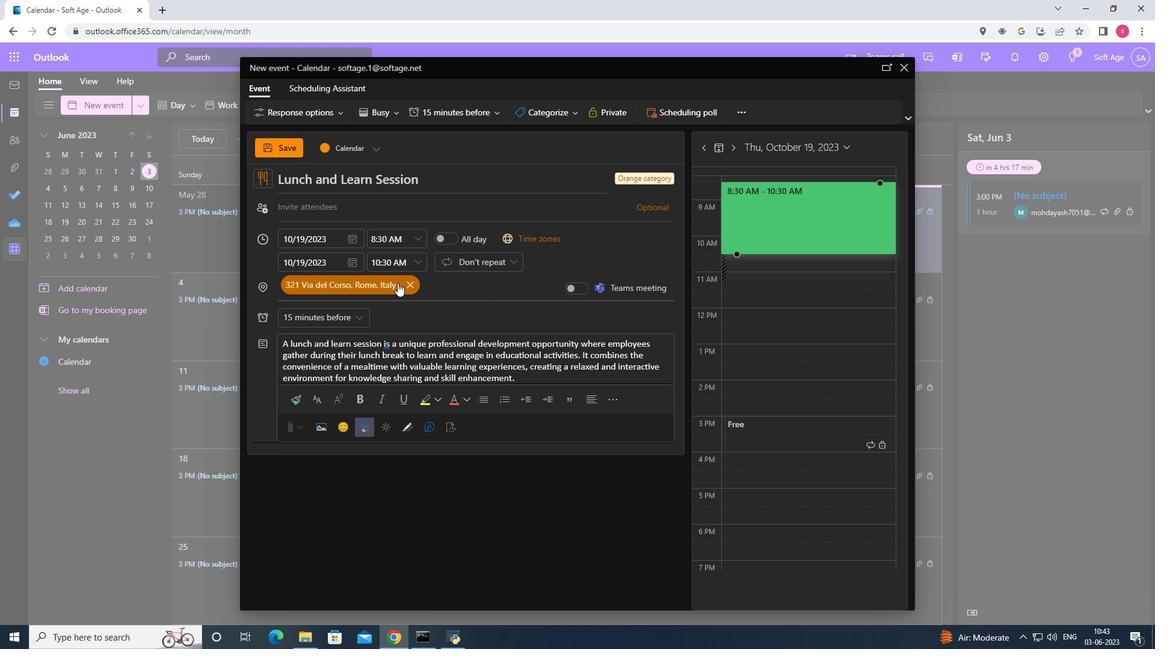 
Action: Mouse pressed left at (397, 283)
Screenshot: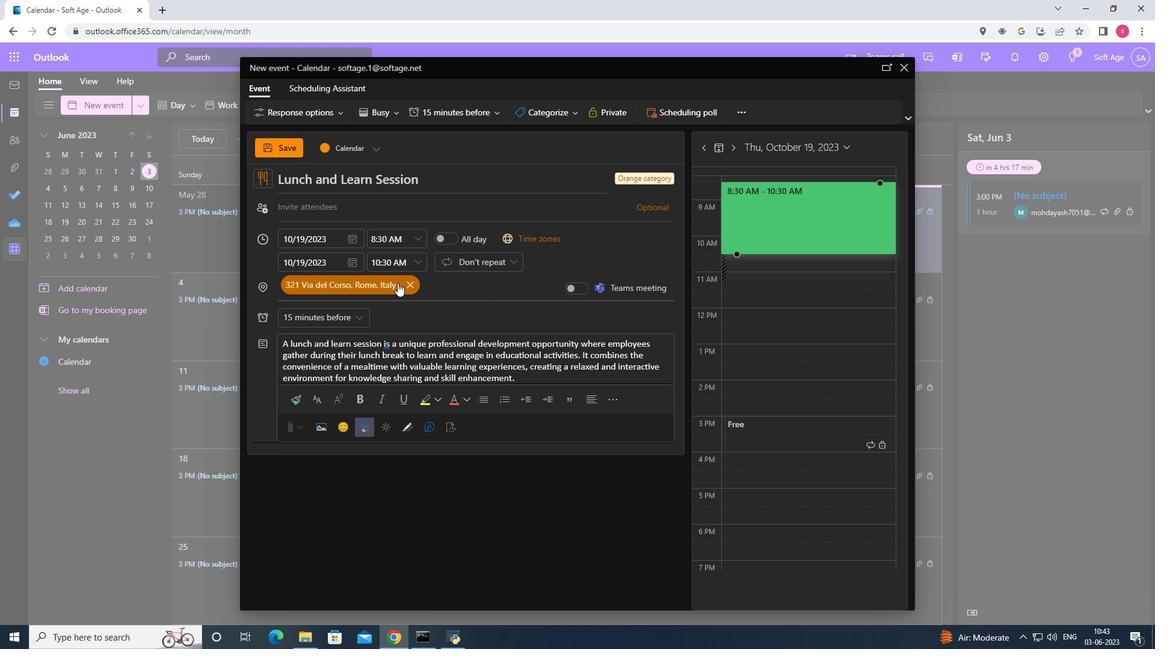 
Action: Mouse moved to (462, 329)
Screenshot: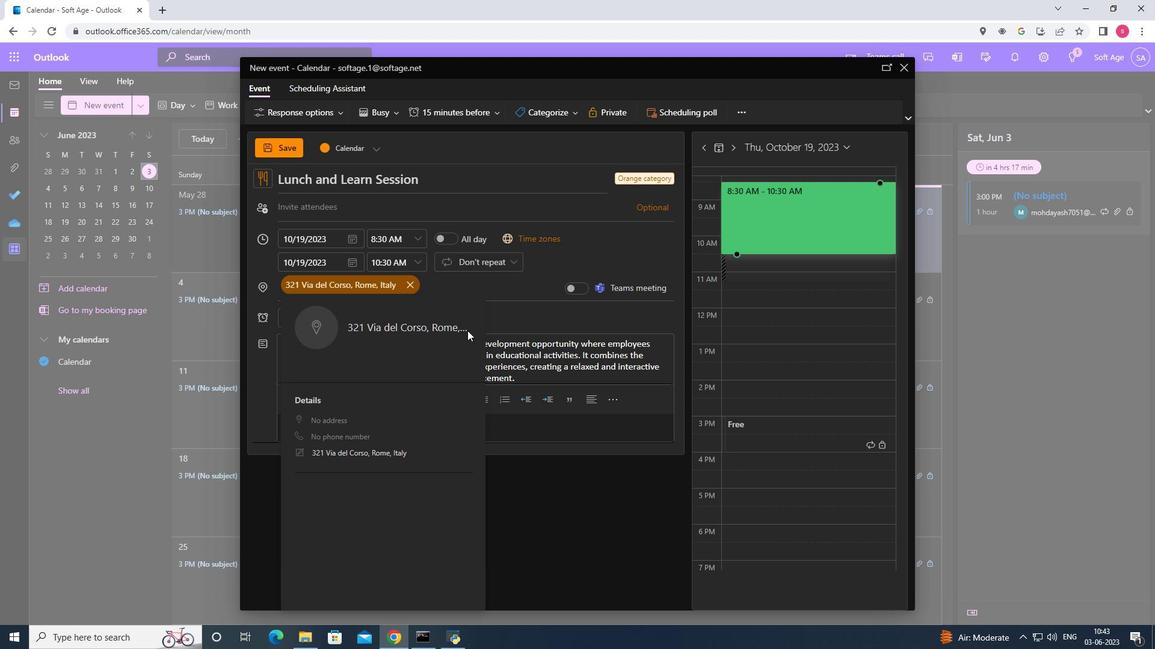 
Action: Mouse pressed left at (462, 329)
Screenshot: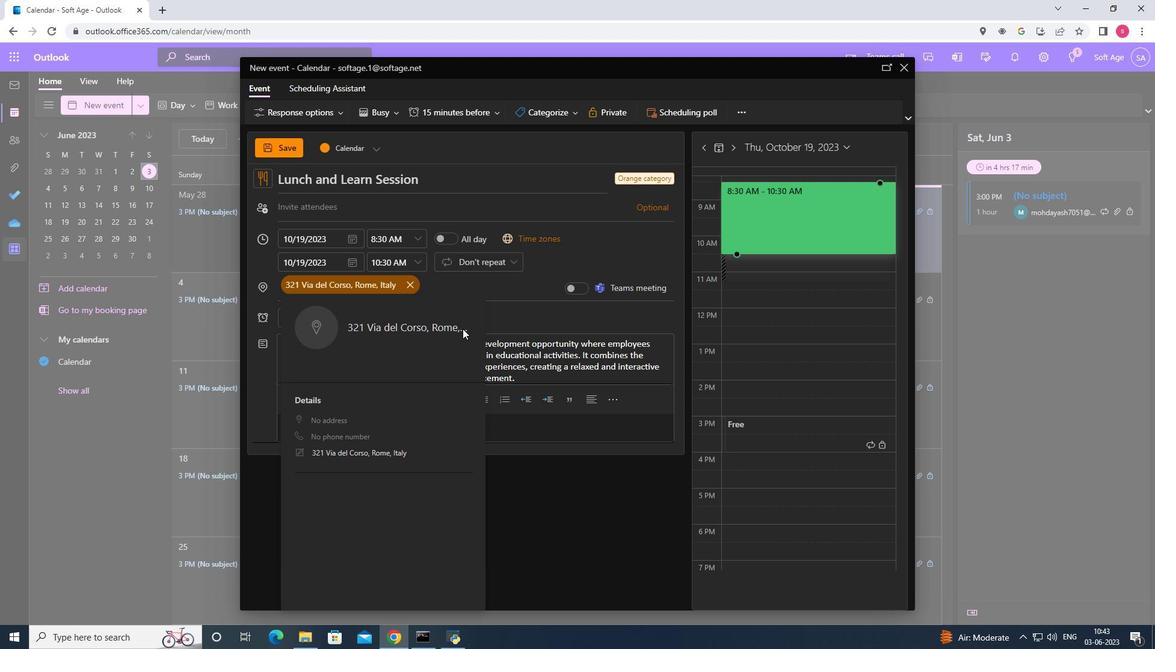 
Action: Mouse moved to (456, 326)
Screenshot: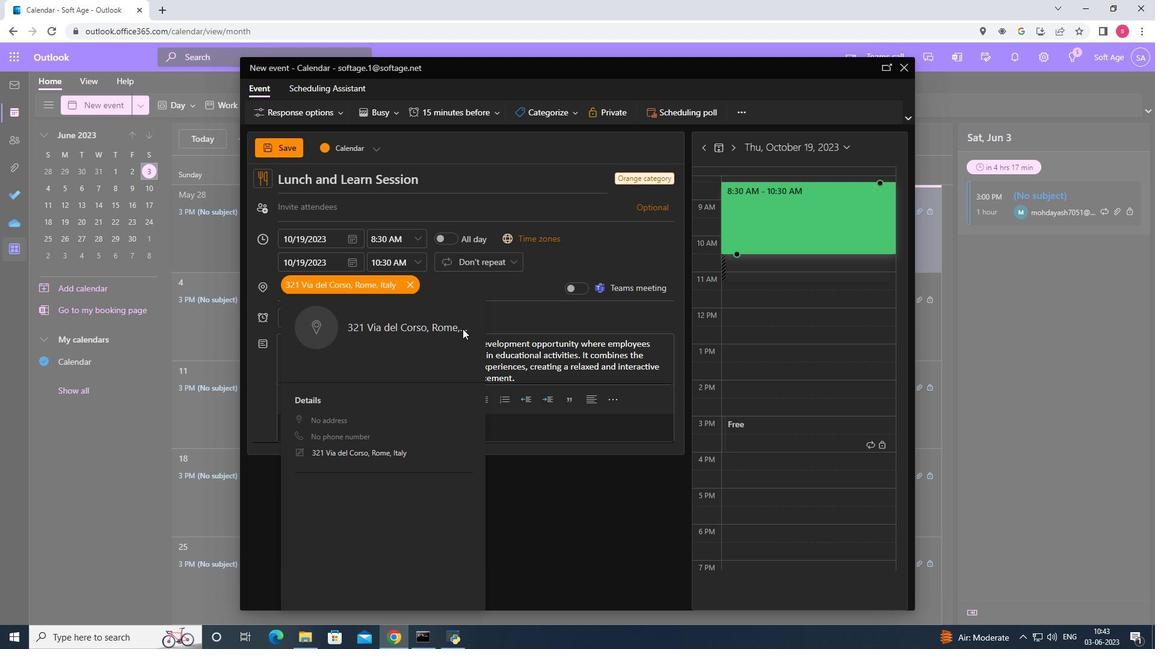 
Action: Mouse pressed right at (456, 326)
Screenshot: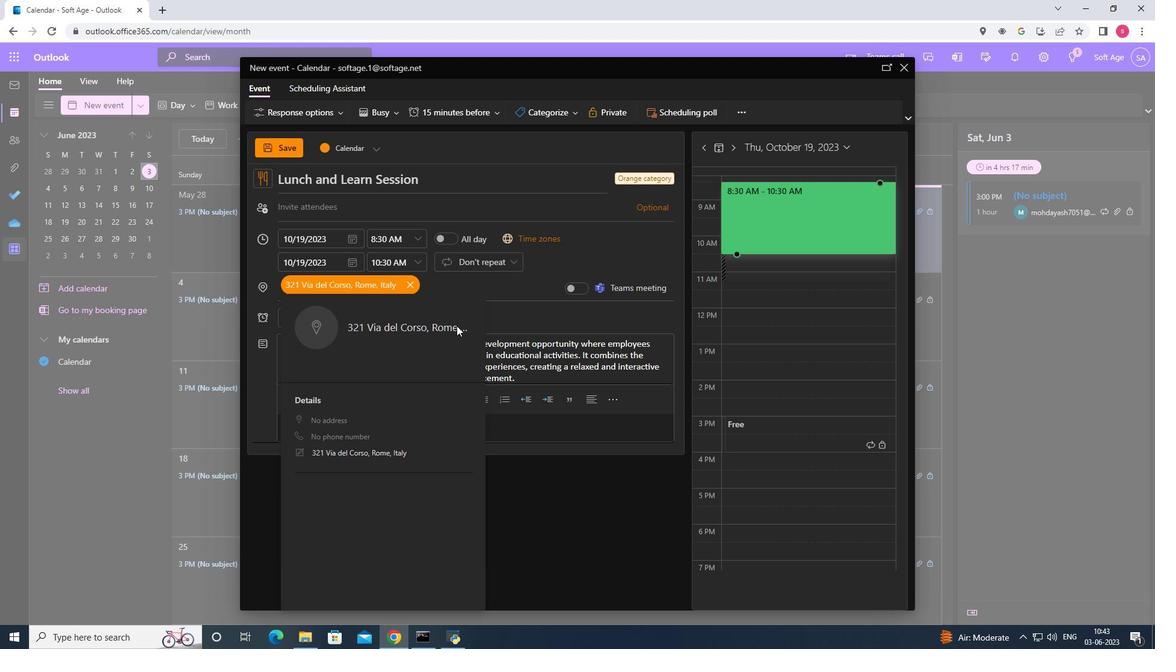 
Action: Mouse moved to (423, 329)
Screenshot: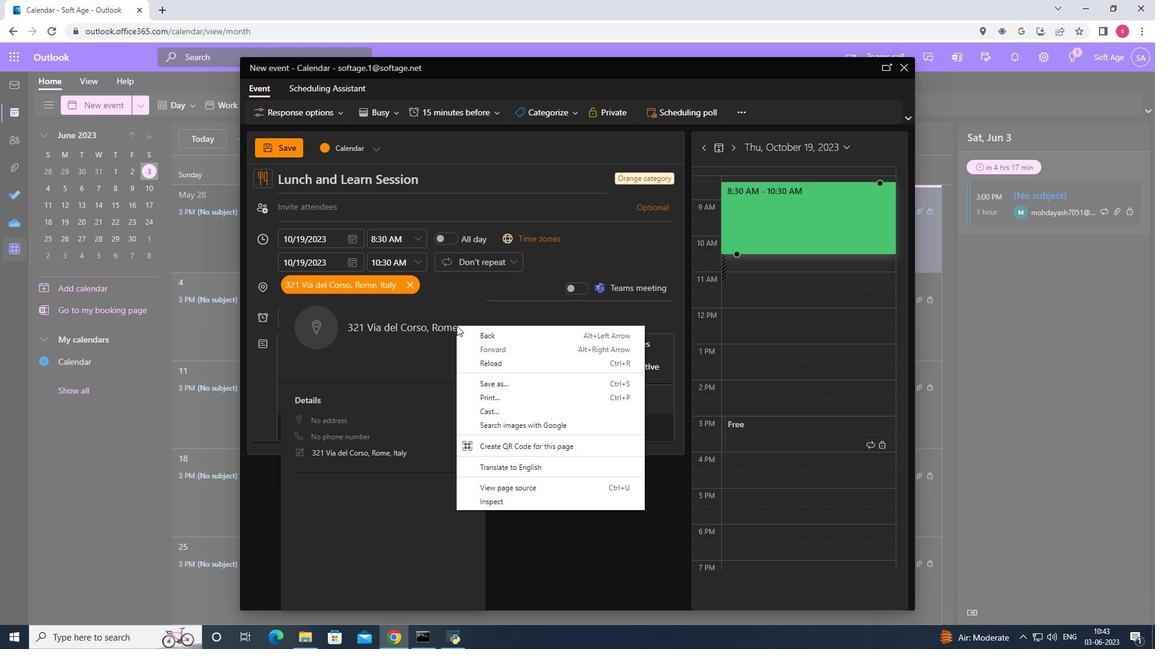 
Action: Mouse pressed left at (423, 329)
Screenshot: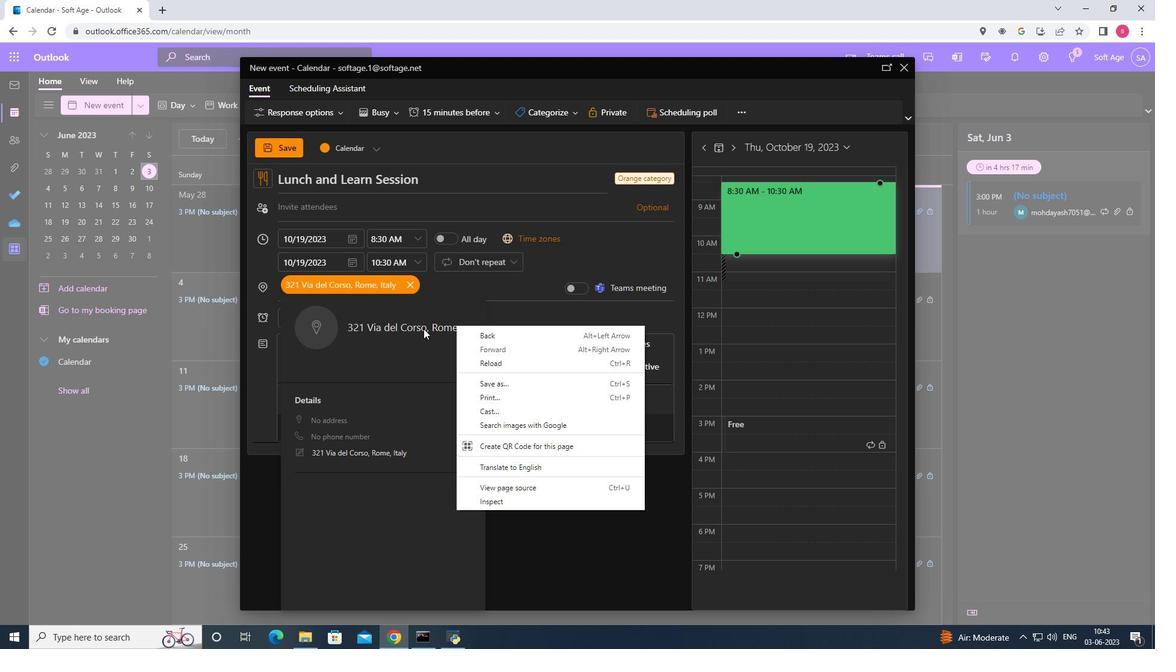 
Action: Mouse moved to (463, 296)
Screenshot: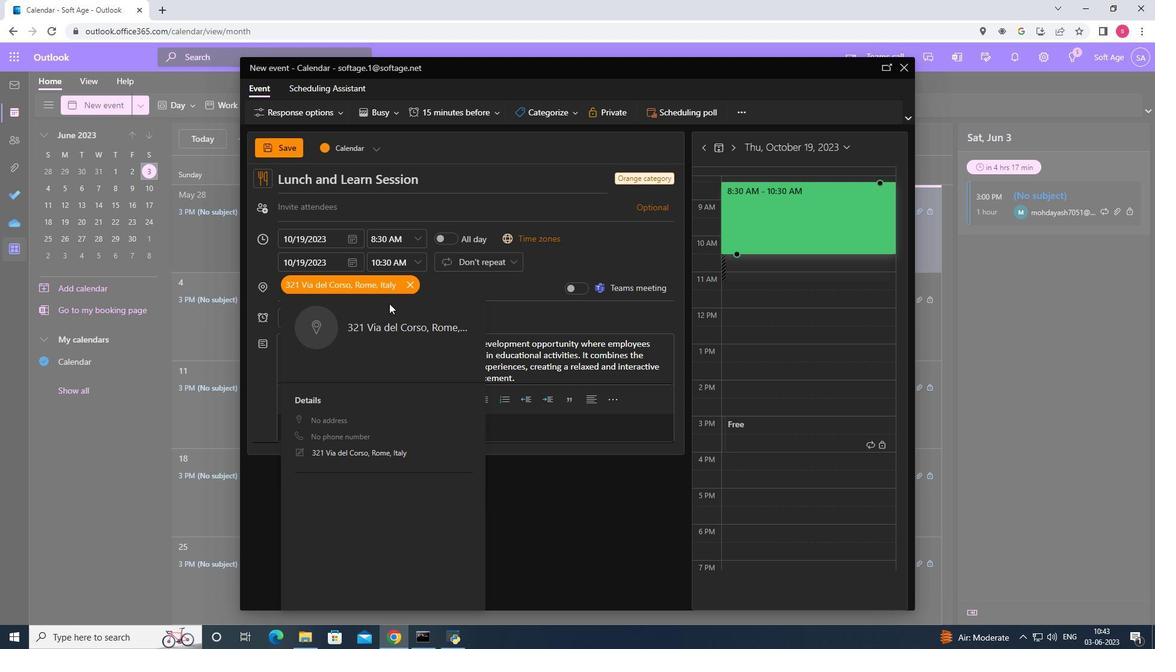 
Action: Mouse pressed left at (463, 296)
Screenshot: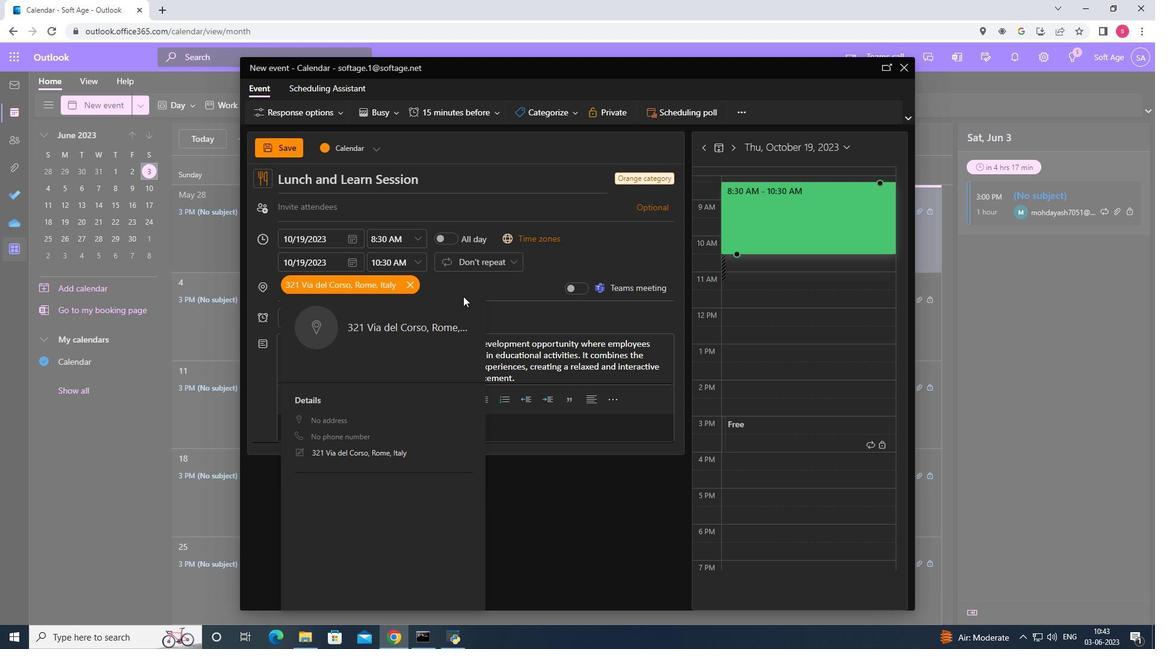 
Action: Mouse moved to (512, 318)
Screenshot: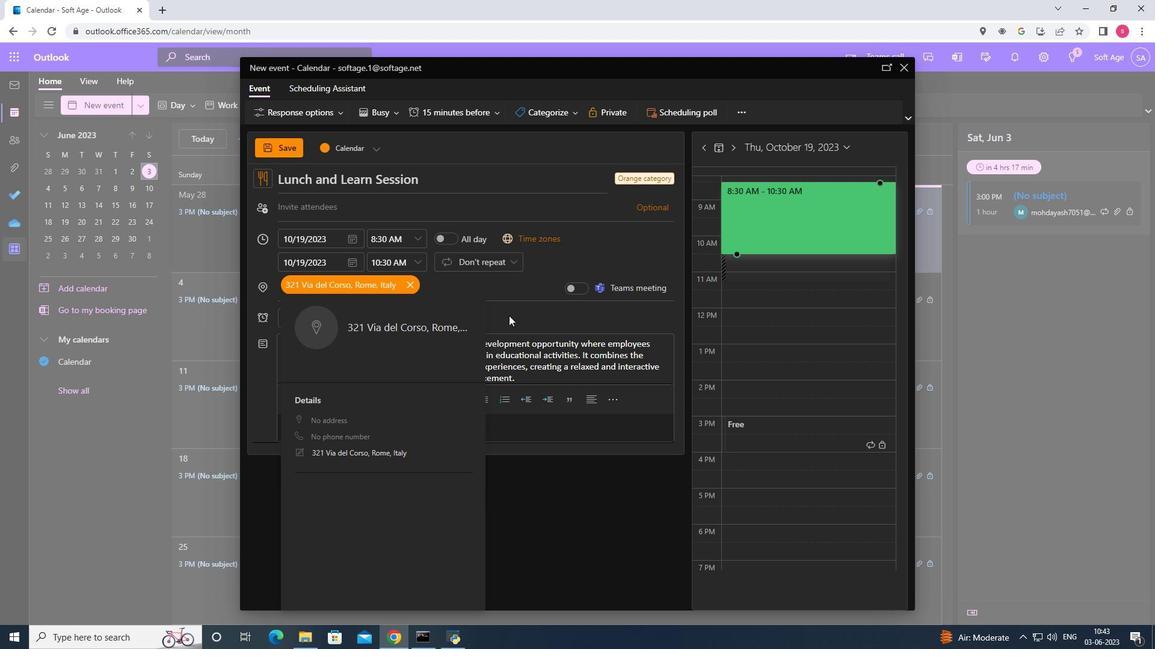 
Action: Mouse pressed left at (512, 318)
Screenshot: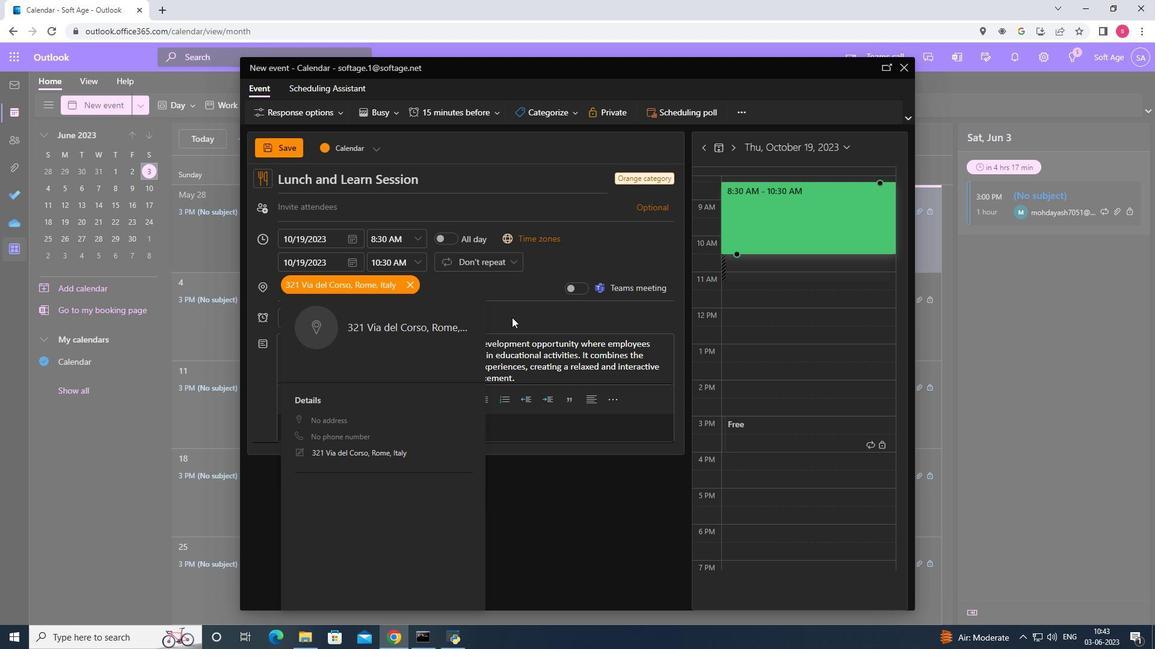 
Action: Mouse moved to (411, 287)
Screenshot: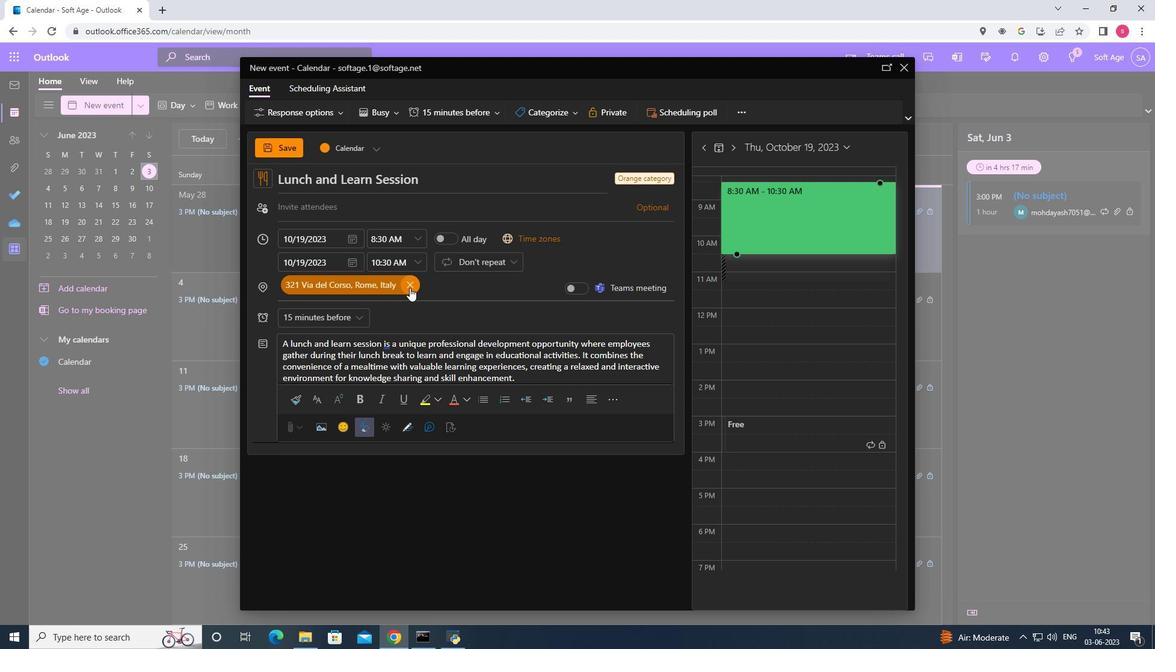 
Action: Mouse pressed left at (411, 287)
Screenshot: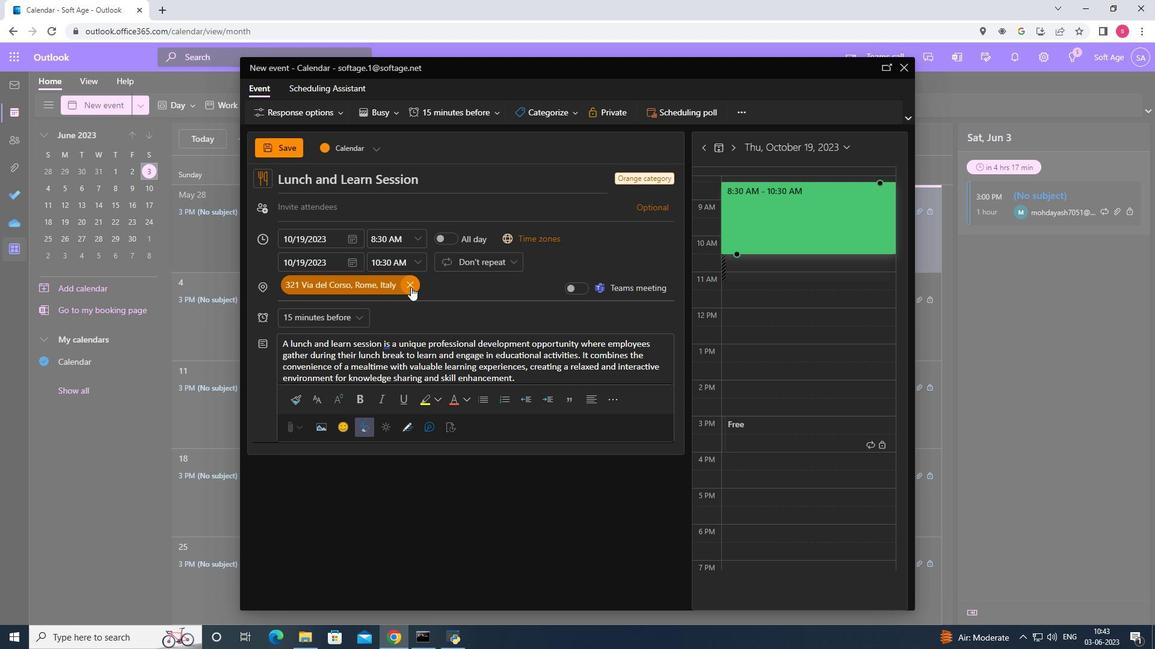 
Action: Mouse moved to (405, 287)
Screenshot: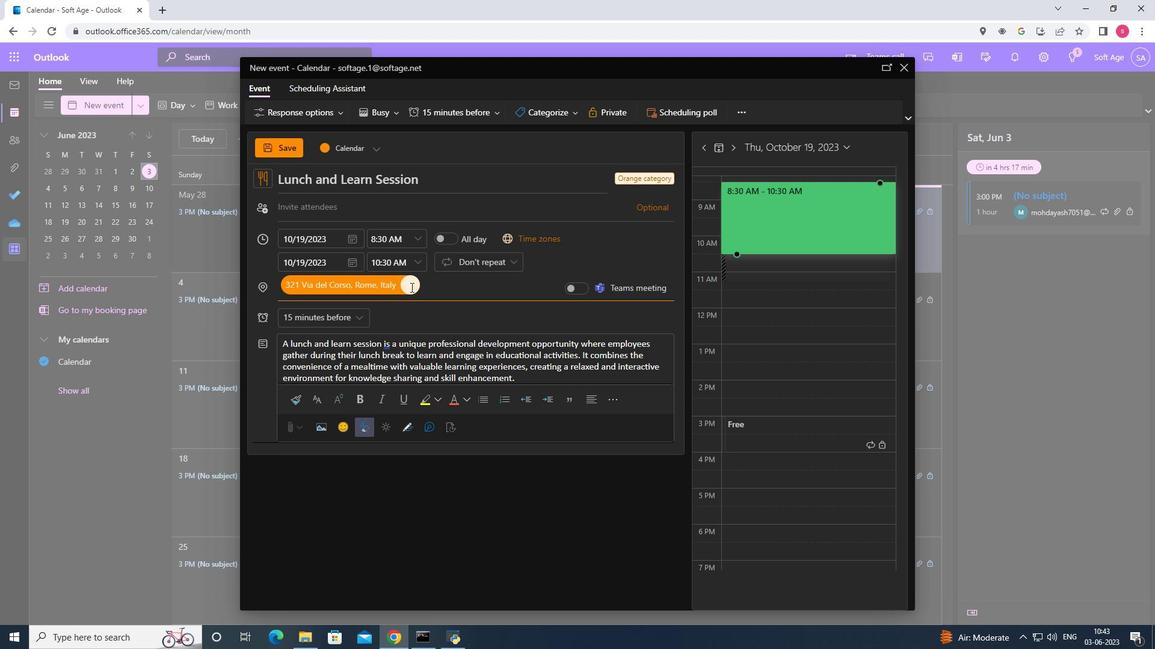 
Action: Key pressed 321<Key.space><Key.shift>Via<Key.space><Key.shift><Key.shift><Key.shift><Key.shift>Del<Key.space><Key.shift><Key.shift><Key.shift><Key.shift><Key.shift><Key.shift><Key.shift><Key.shift><Key.shift><Key.shift><Key.shift><Key.shift><Key.shift><Key.shift><Key.shift><Key.shift><Key.shift><Key.shift><Key.shift><Key.shift><Key.shift><Key.shift><Key.shift><Key.shift><Key.shift><Key.shift><Key.shift><Key.shift><Key.shift><Key.shift><Key.shift><Key.shift><Key.shift><Key.shift><Key.shift><Key.shift><Key.shift><Key.shift><Key.shift><Key.shift><Key.shift><Key.shift><Key.shift><Key.shift><Key.shift><Key.shift><Key.shift><Key.shift><Key.shift><Key.shift><Key.shift><Key.shift><Key.shift><Key.shift><Key.shift><Key.shift><Key.shift><Key.shift><Key.shift><Key.shift><Key.shift><Key.shift>Corso,<Key.space><Key.shift>Rome/<Key.backspace>,<Key.space><Key.shift><Key.shift><Key.shift><Key.shift><Key.shift>Italy
Screenshot: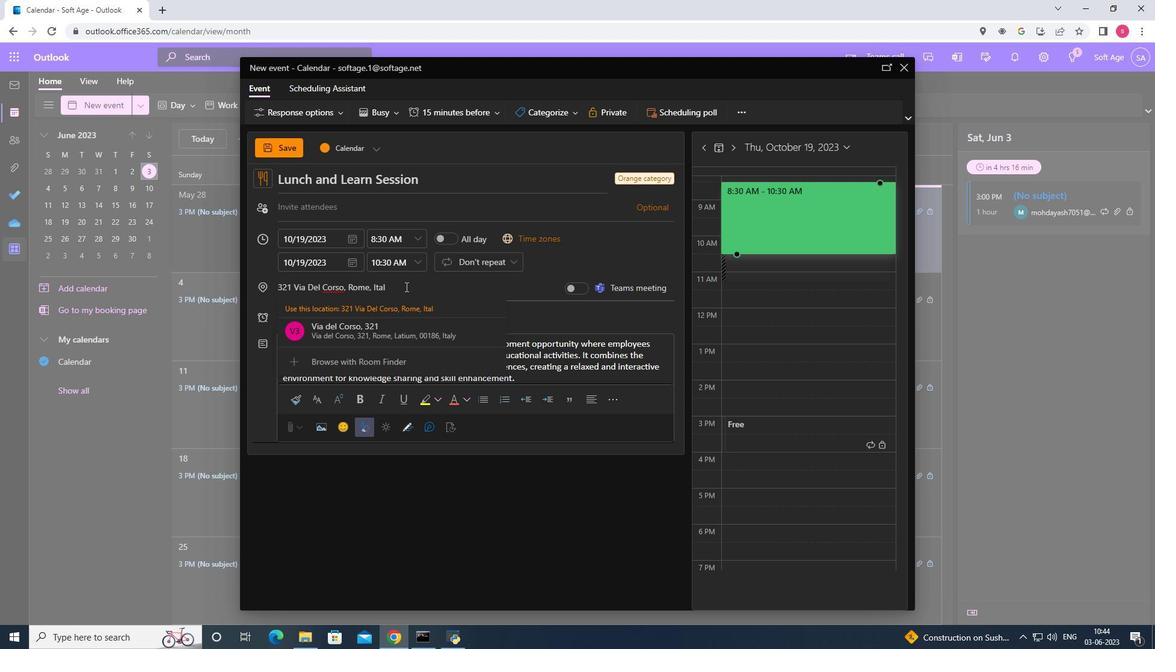 
Action: Mouse moved to (422, 305)
Screenshot: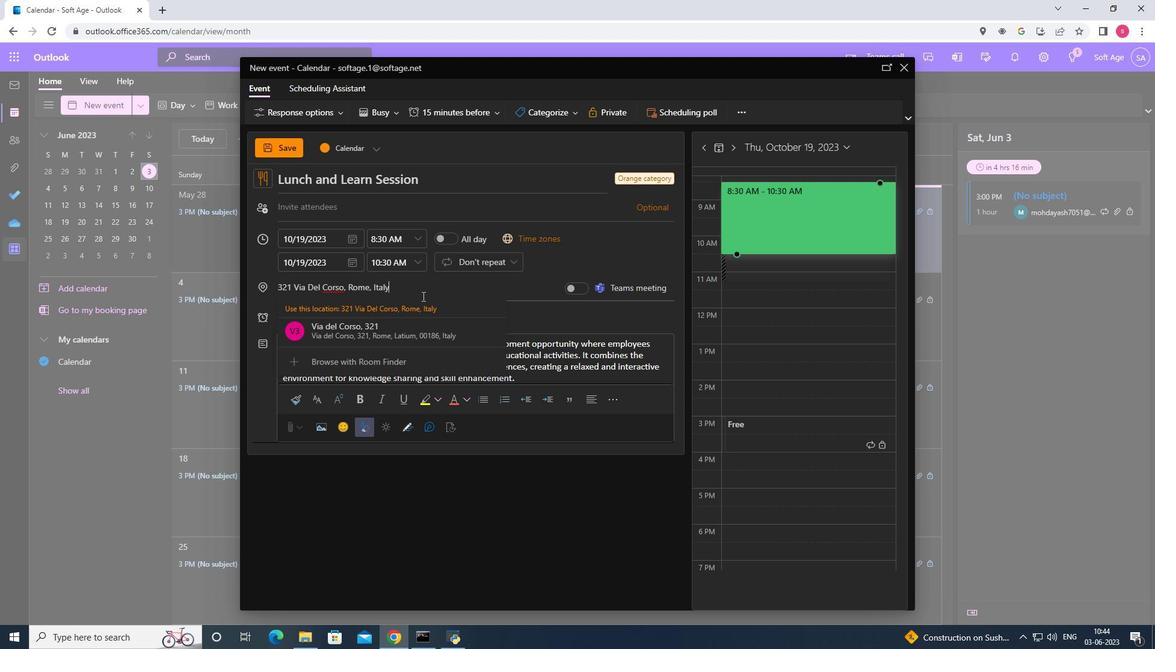 
Action: Mouse pressed left at (422, 305)
Screenshot: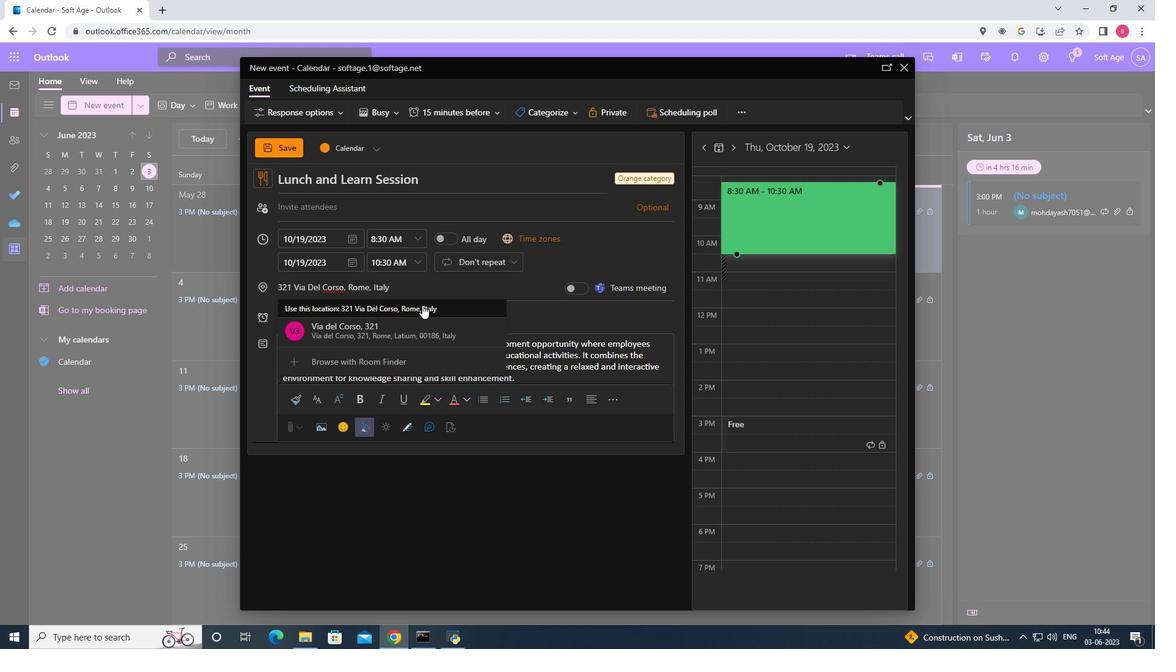 
Action: Mouse moved to (367, 204)
Screenshot: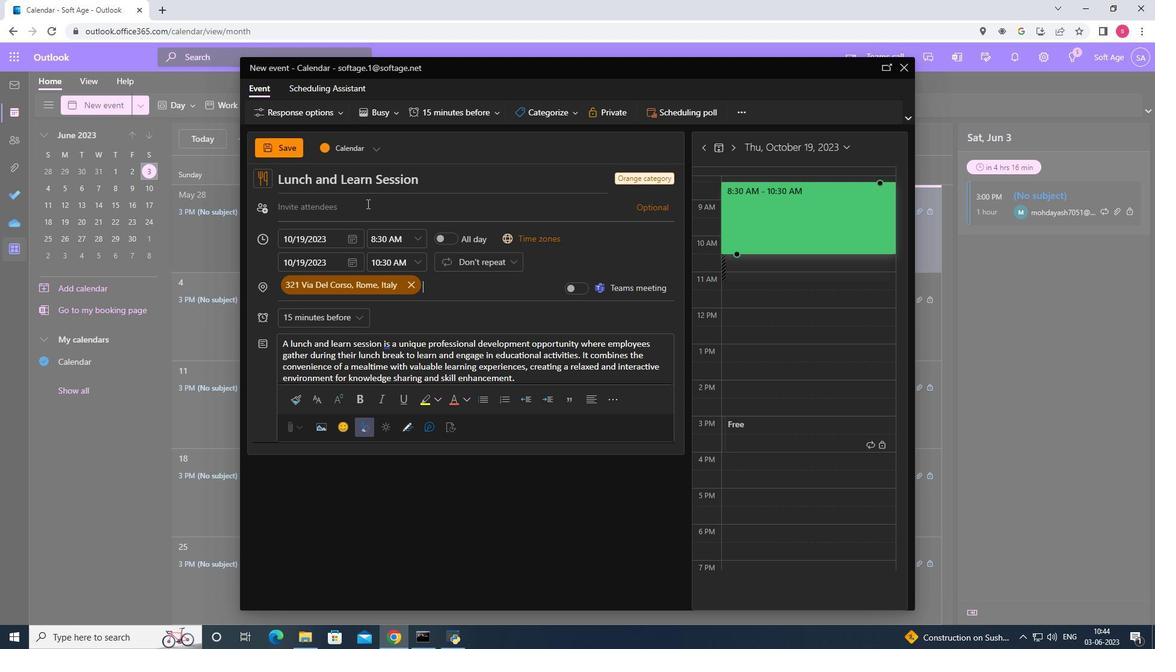 
Action: Mouse pressed left at (367, 204)
Screenshot: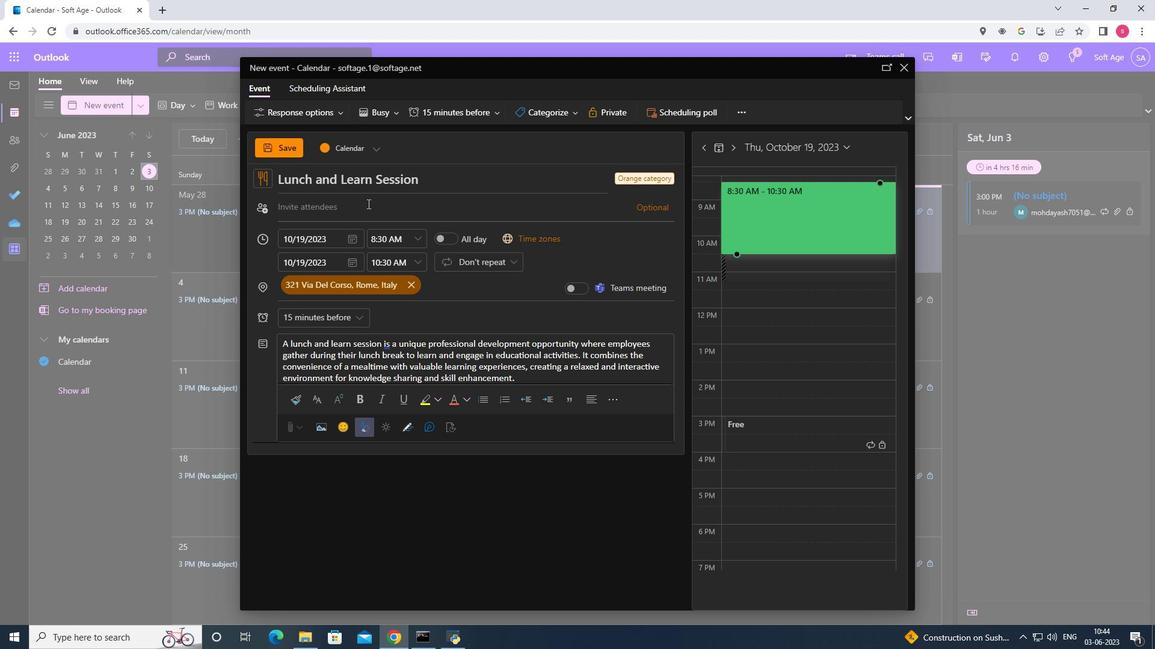 
Action: Mouse moved to (355, 293)
Screenshot: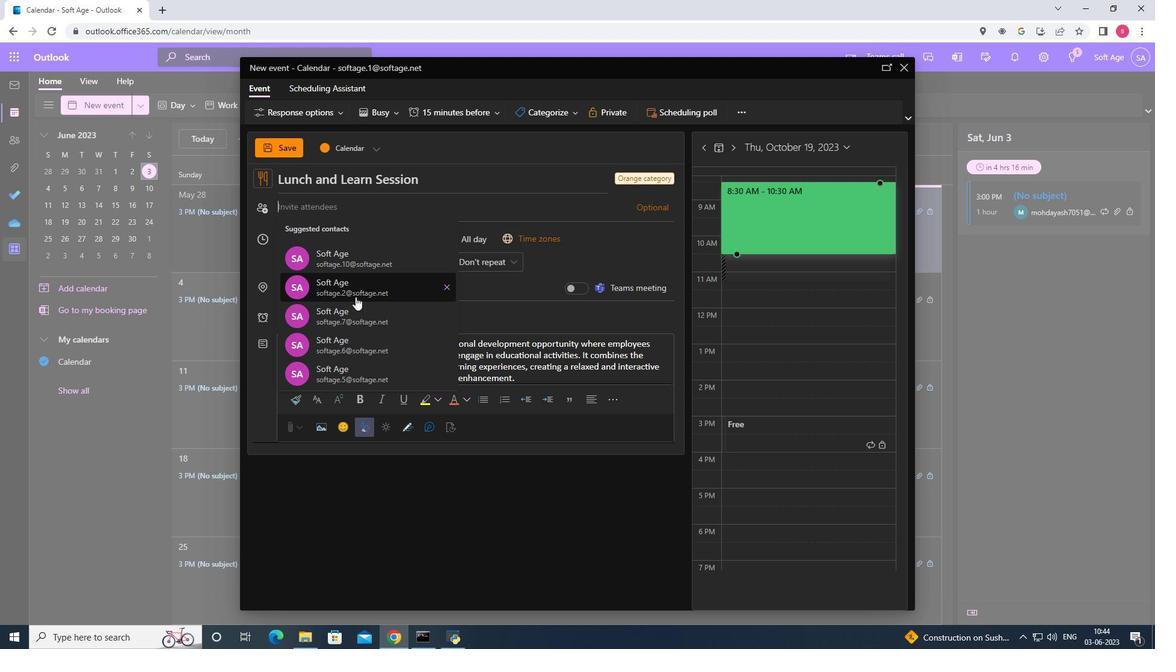 
Action: Mouse pressed left at (355, 293)
Screenshot: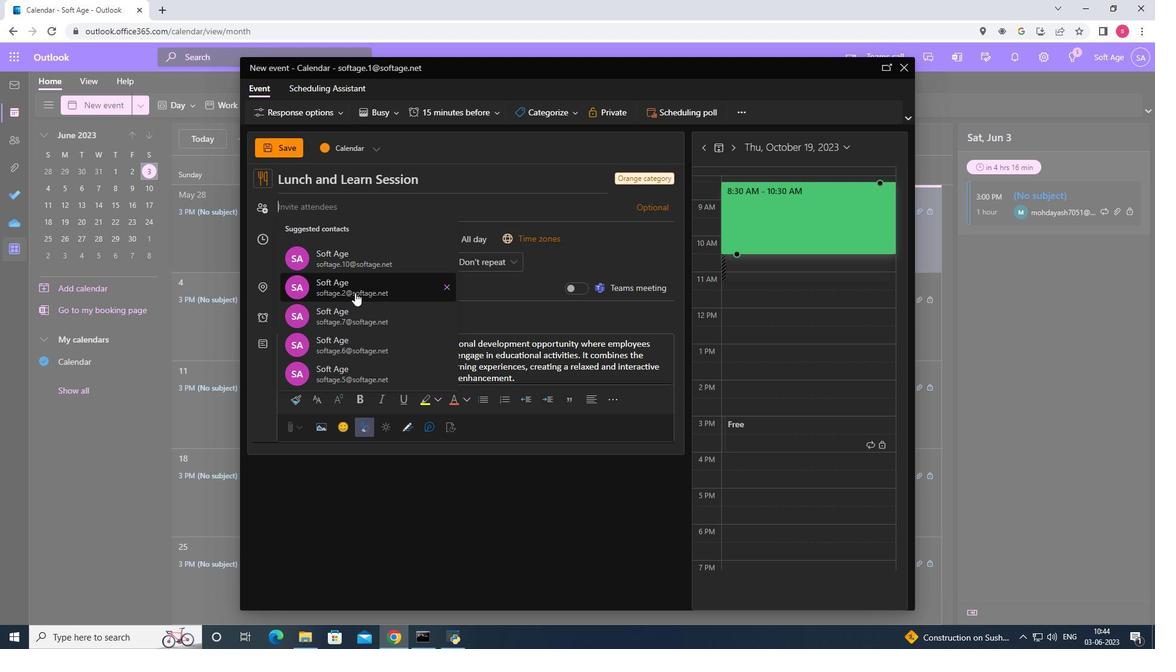 
Action: Key pressed softage.<Key.shift><Key.shift><Key.shift><Key.shift><Key.shift><Key.shift>#<Key.backspace>3<Key.shift>@
Screenshot: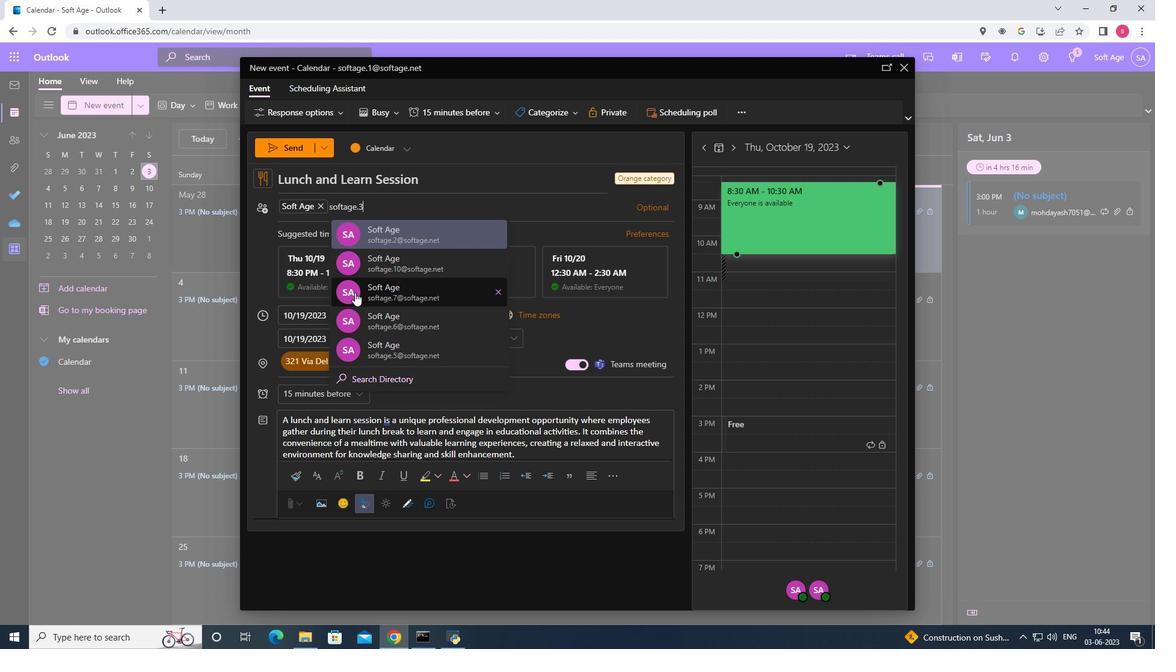 
Action: Mouse moved to (387, 234)
Screenshot: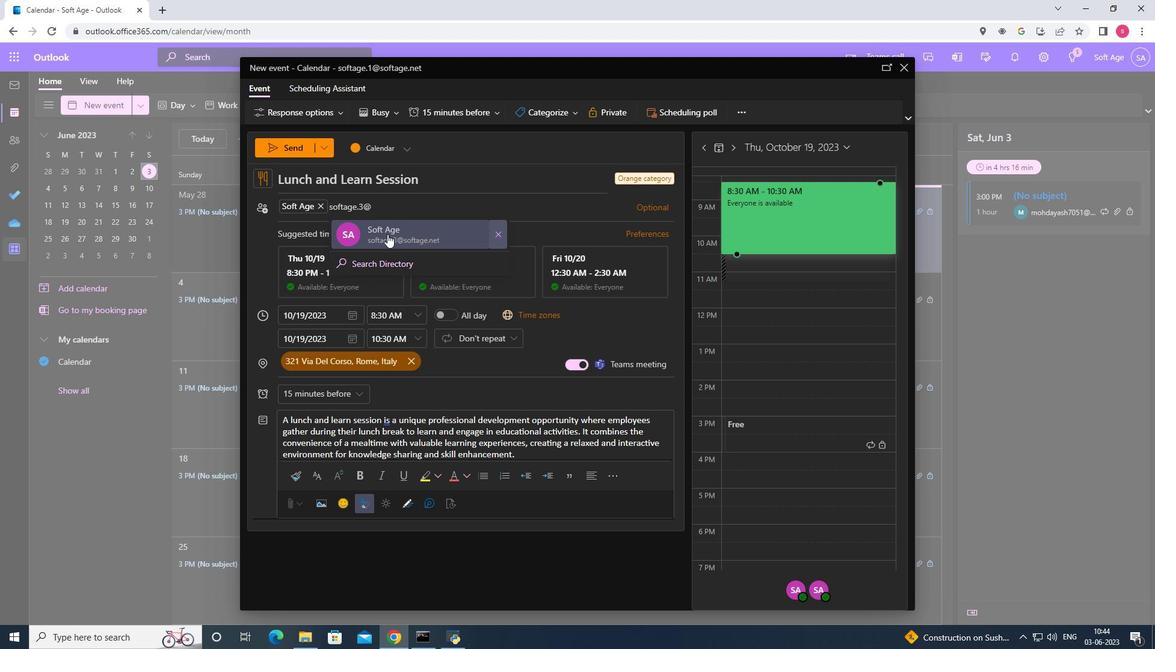 
Action: Mouse pressed left at (387, 234)
Screenshot: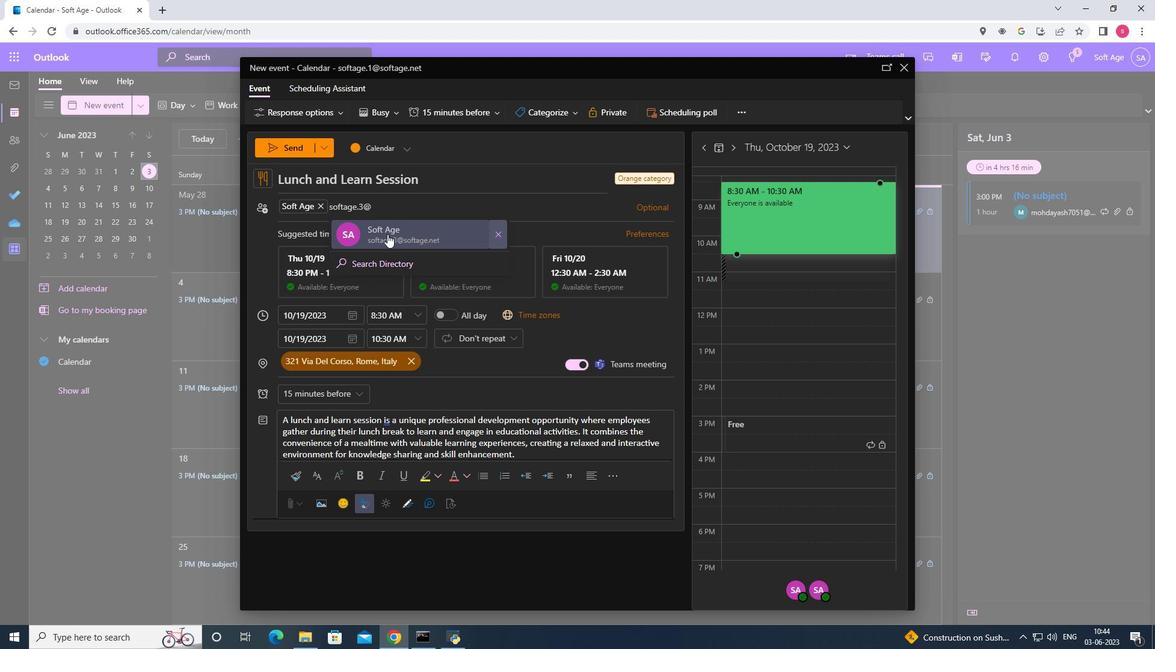 
Action: Mouse moved to (359, 400)
Screenshot: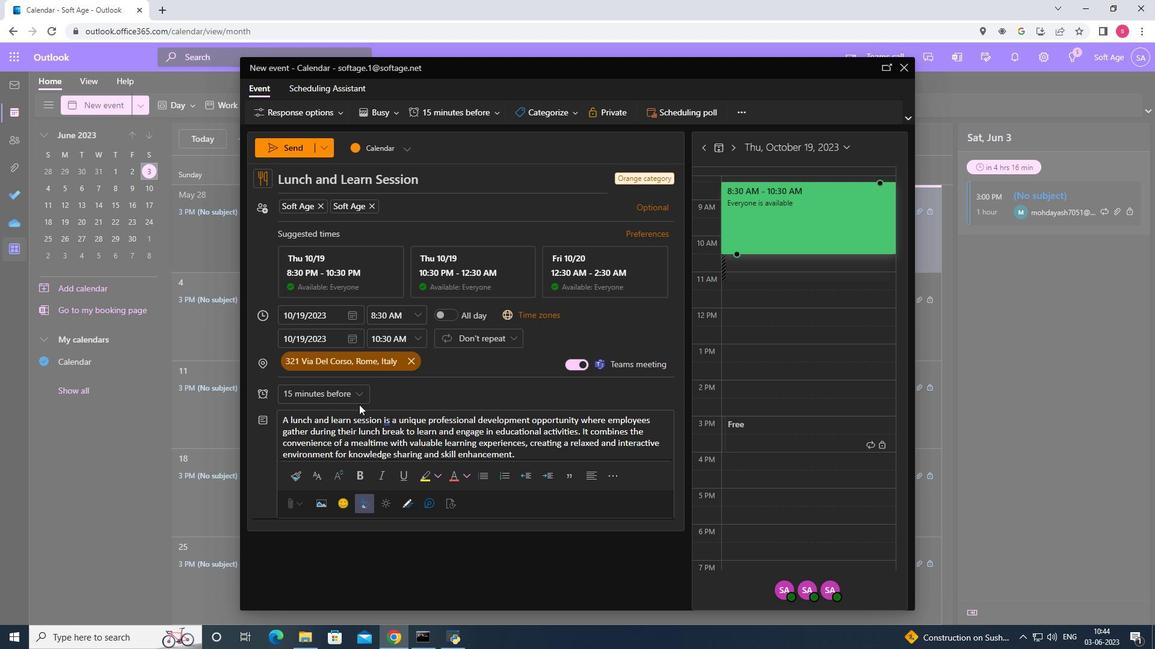 
Action: Mouse pressed left at (359, 400)
Screenshot: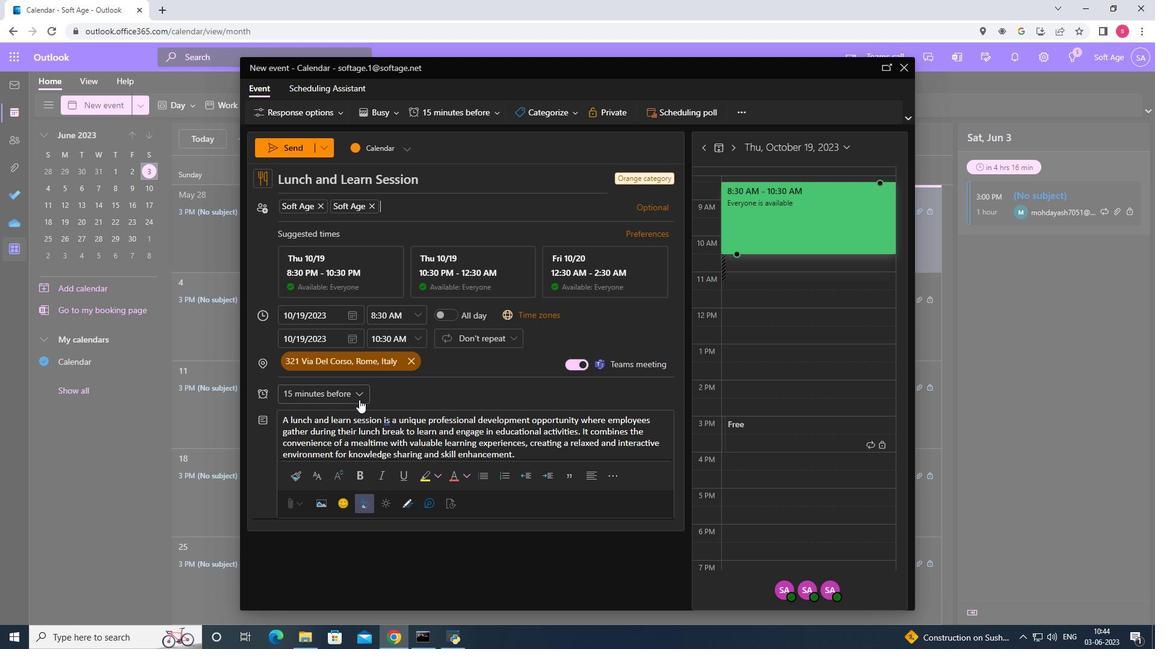 
Action: Mouse moved to (341, 230)
Screenshot: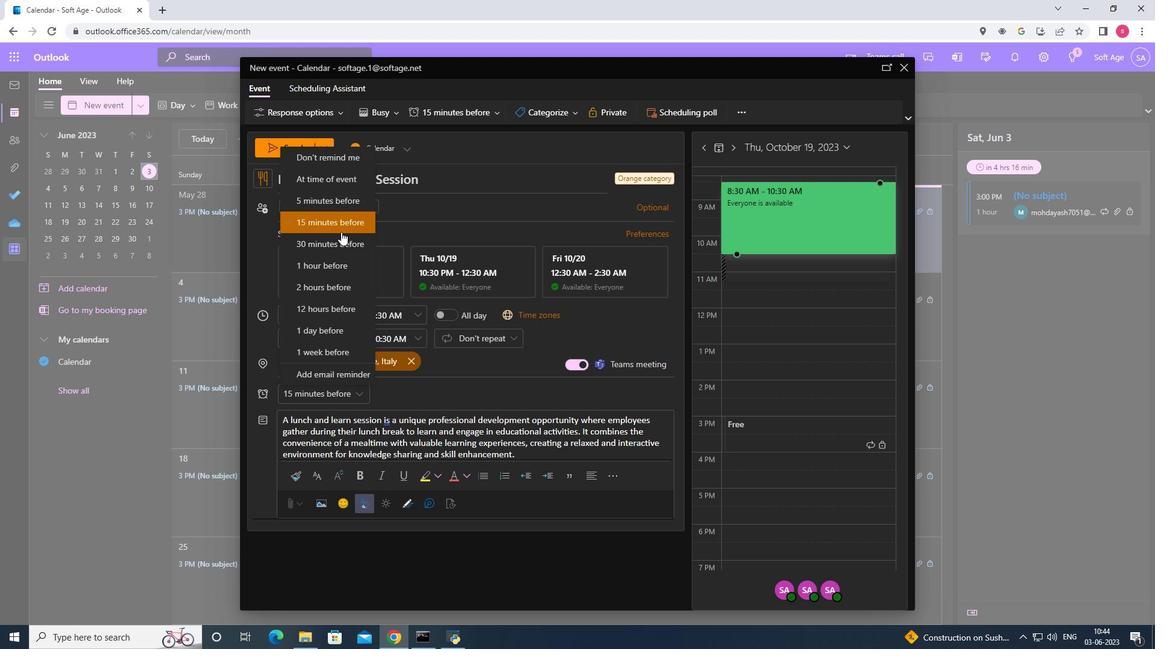 
Action: Mouse pressed left at (341, 230)
Screenshot: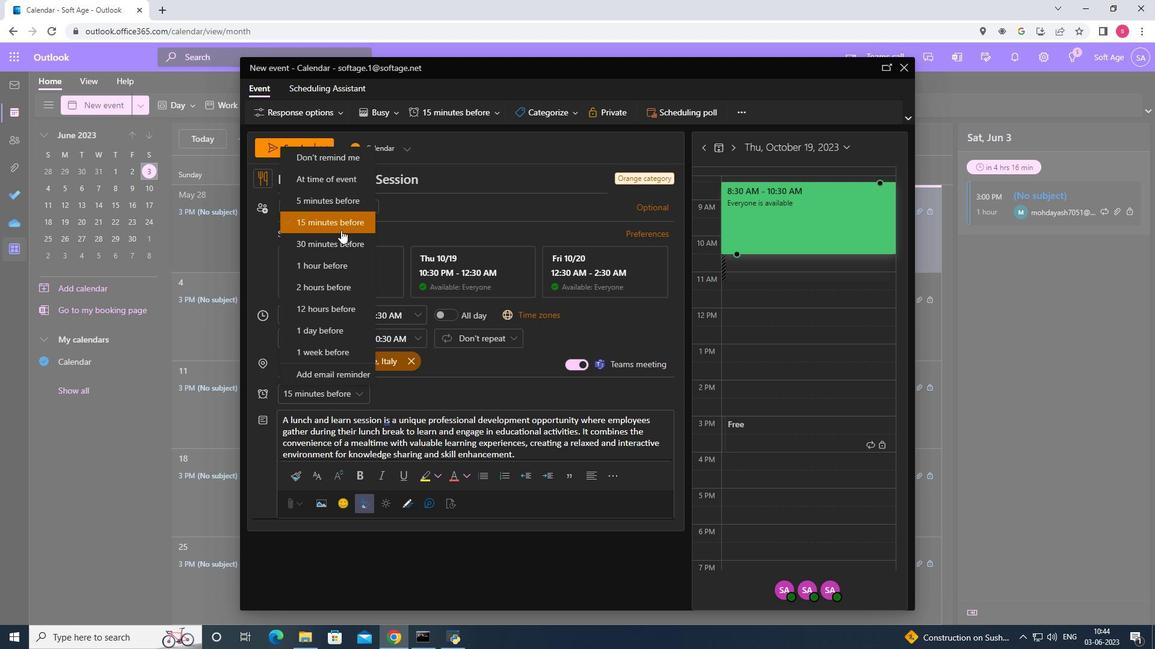 
Action: Mouse moved to (293, 152)
Screenshot: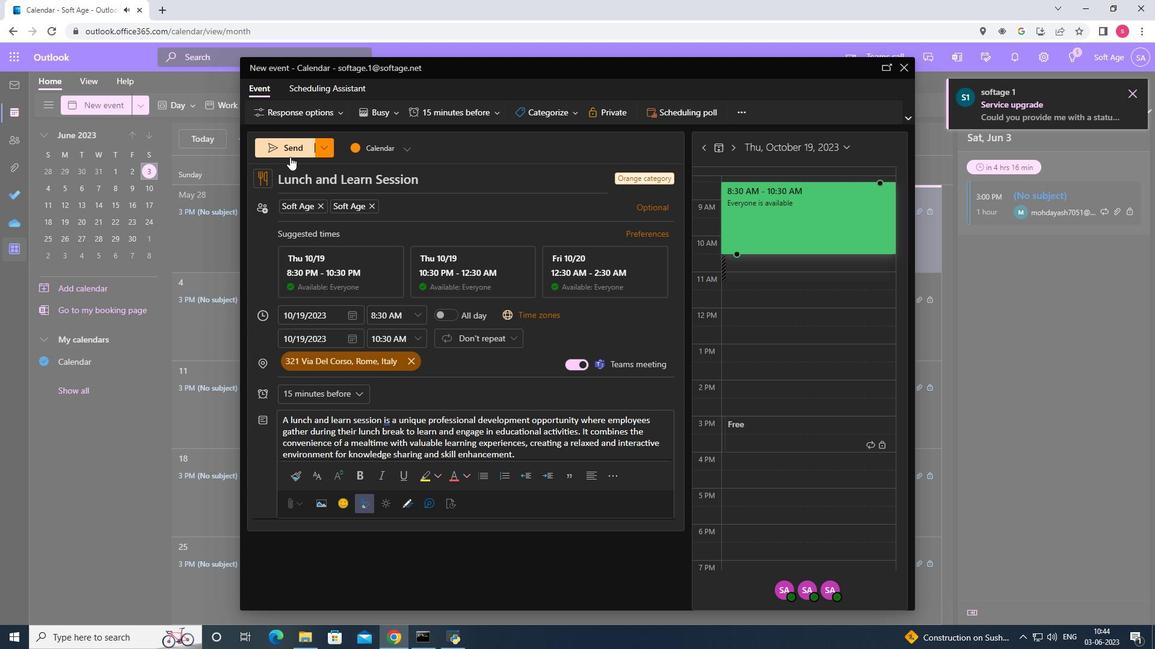 
Action: Mouse pressed left at (293, 152)
Screenshot: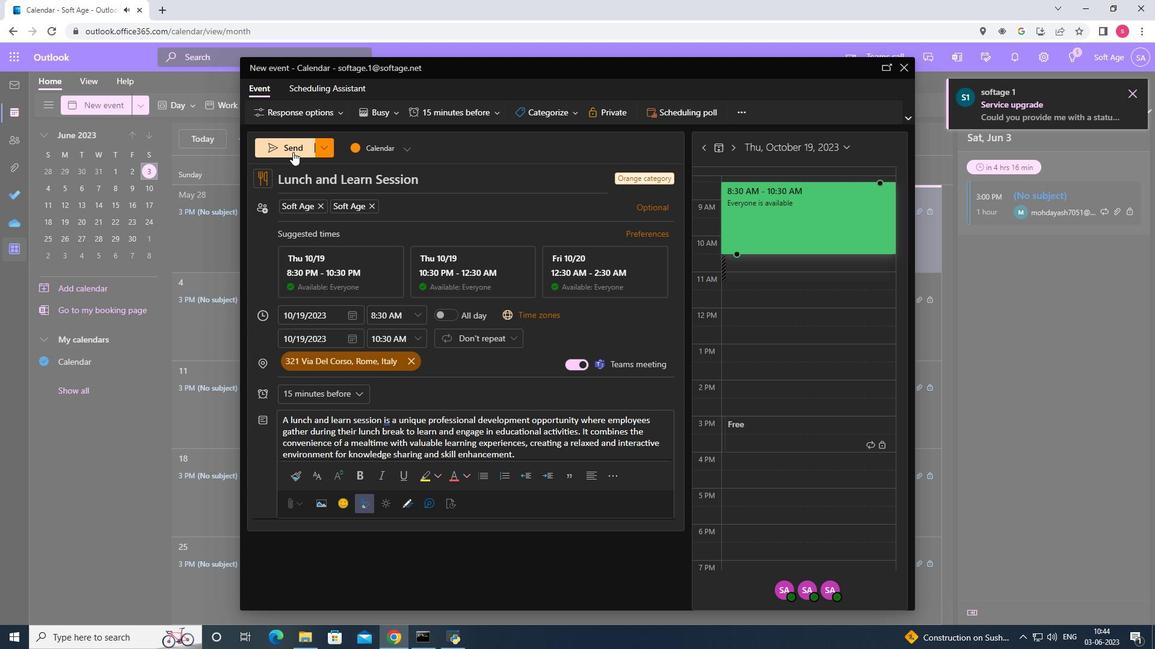 
